 Task: Find connections with filter location Rānīpur with filter topic #purposewith filter profile language French with filter current company Dilip Buildcon Ltd. with filter school DY Patil University with filter industry Advertising Services with filter service category UX Research with filter keywords title Medical Transcriptionist
Action: Mouse moved to (539, 48)
Screenshot: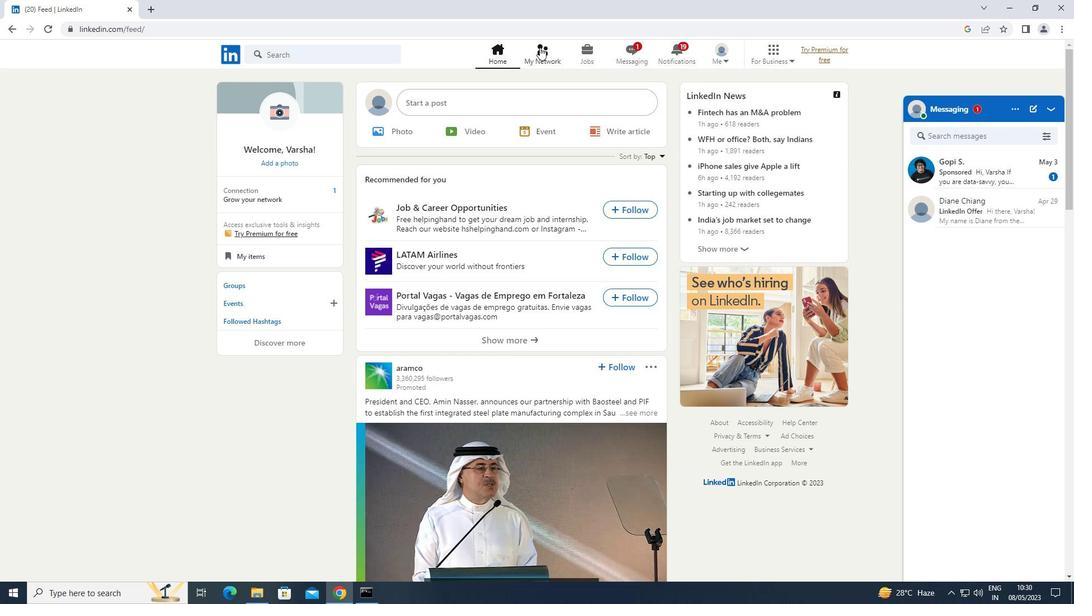 
Action: Mouse pressed left at (539, 48)
Screenshot: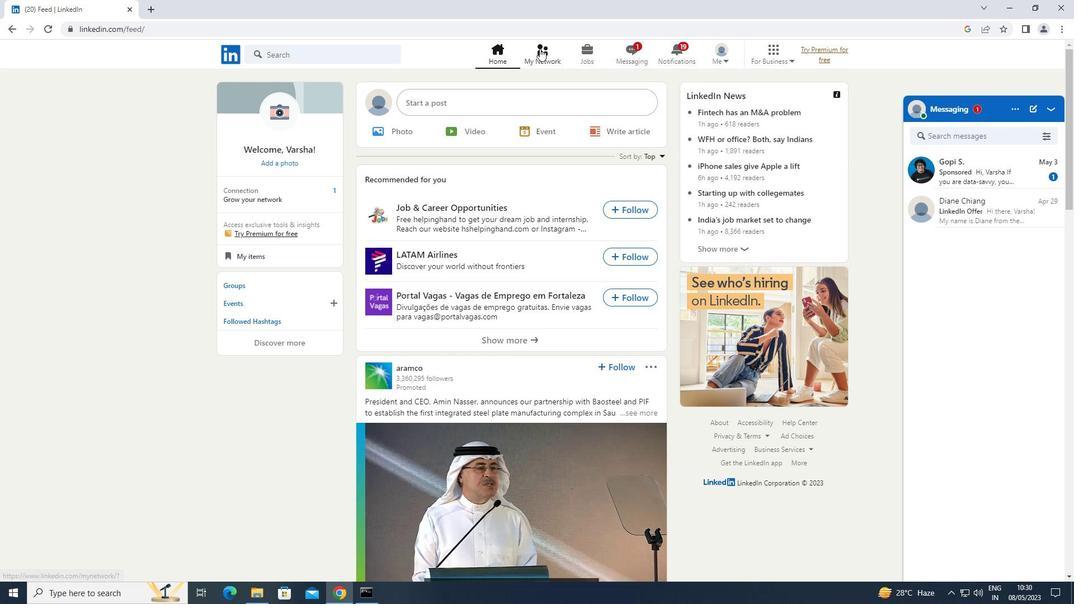 
Action: Mouse moved to (284, 111)
Screenshot: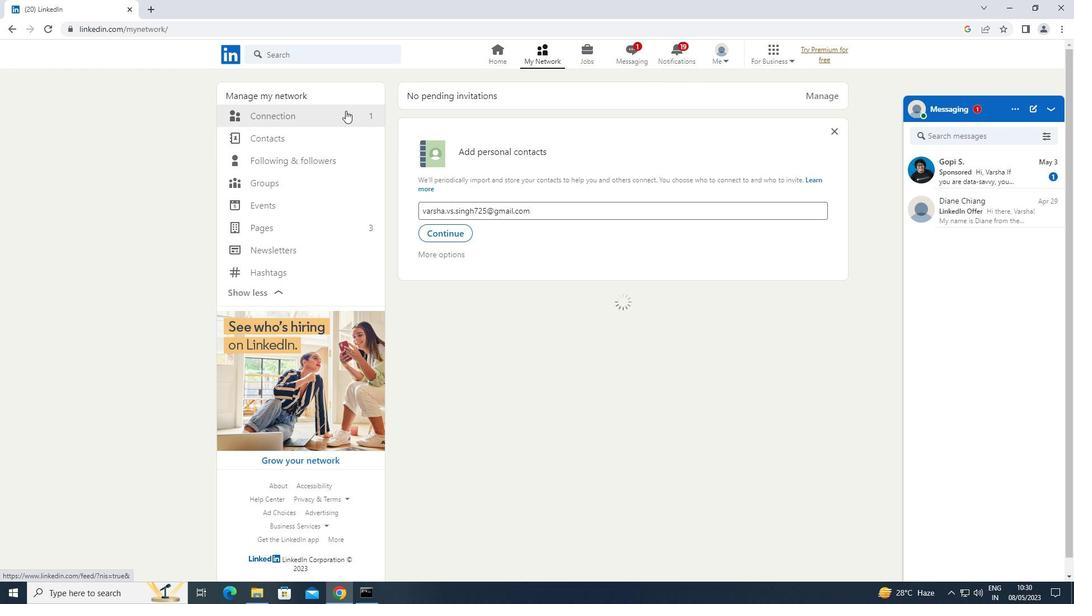 
Action: Mouse pressed left at (284, 111)
Screenshot: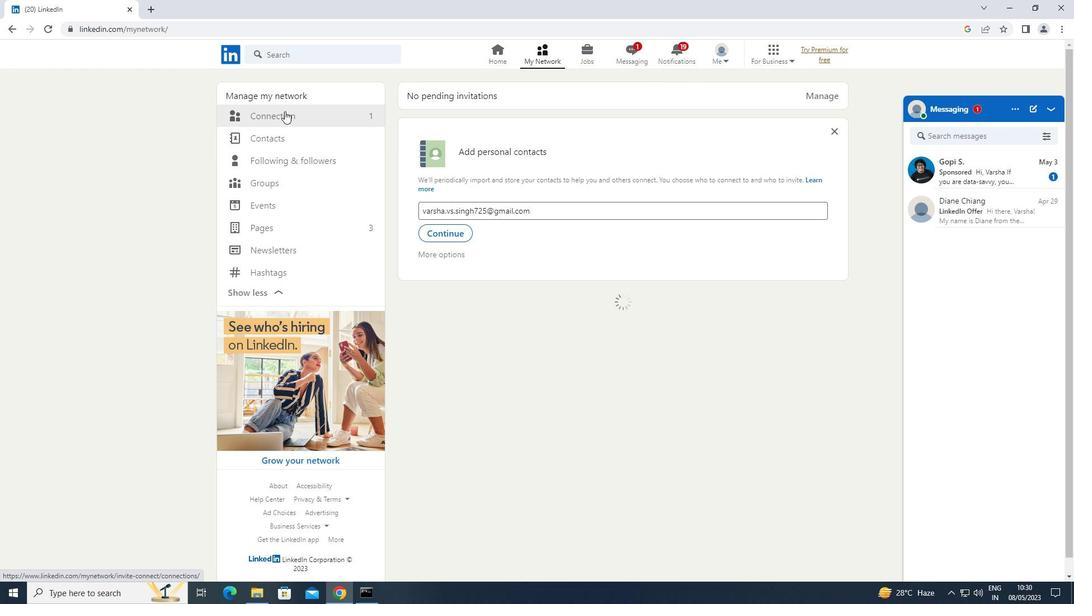 
Action: Mouse moved to (613, 112)
Screenshot: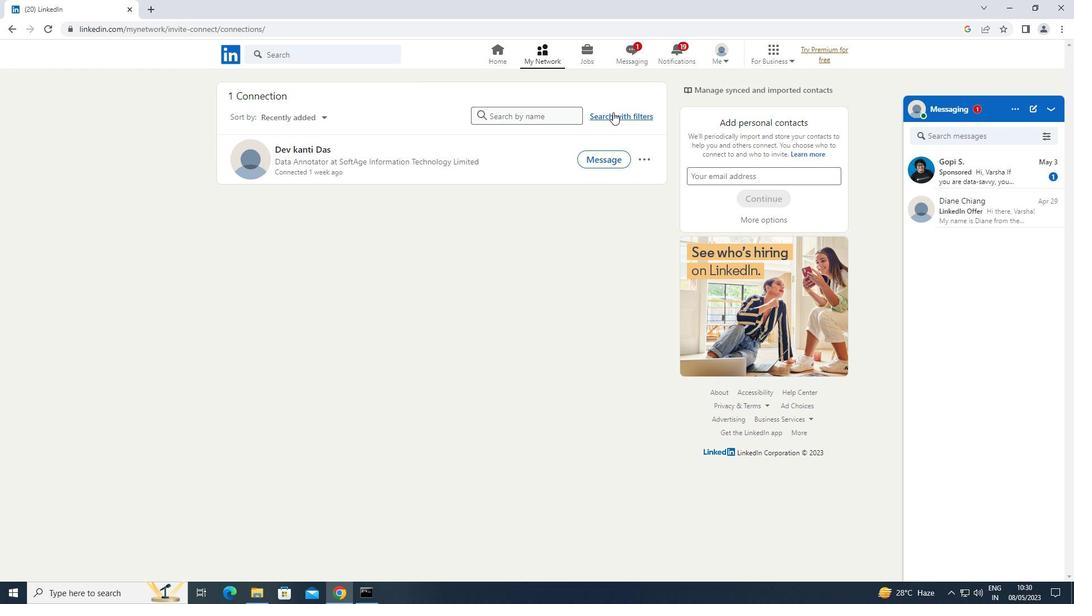 
Action: Mouse pressed left at (613, 112)
Screenshot: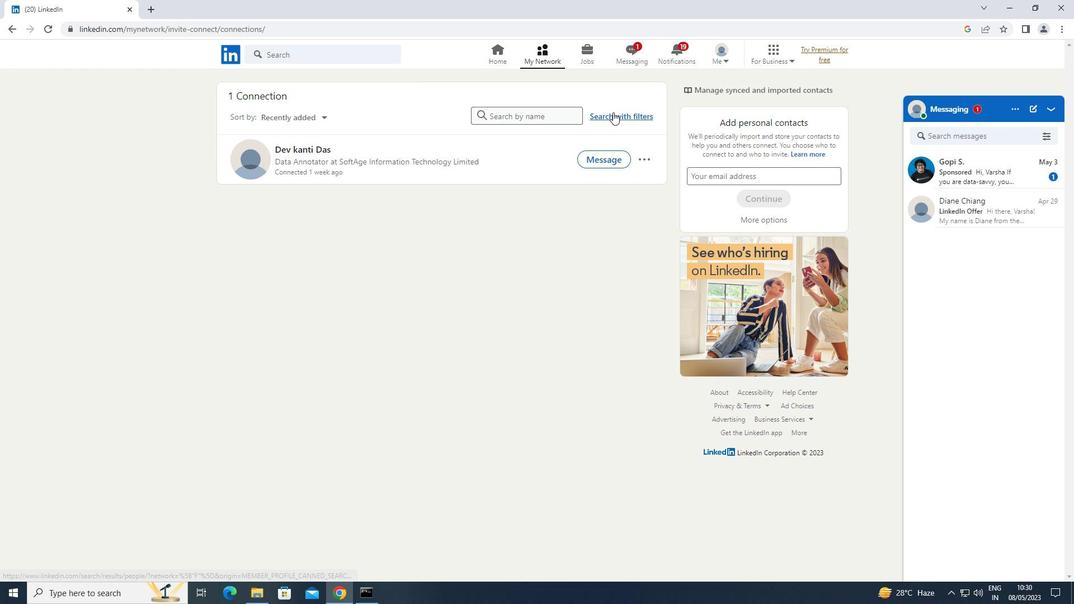
Action: Mouse moved to (573, 83)
Screenshot: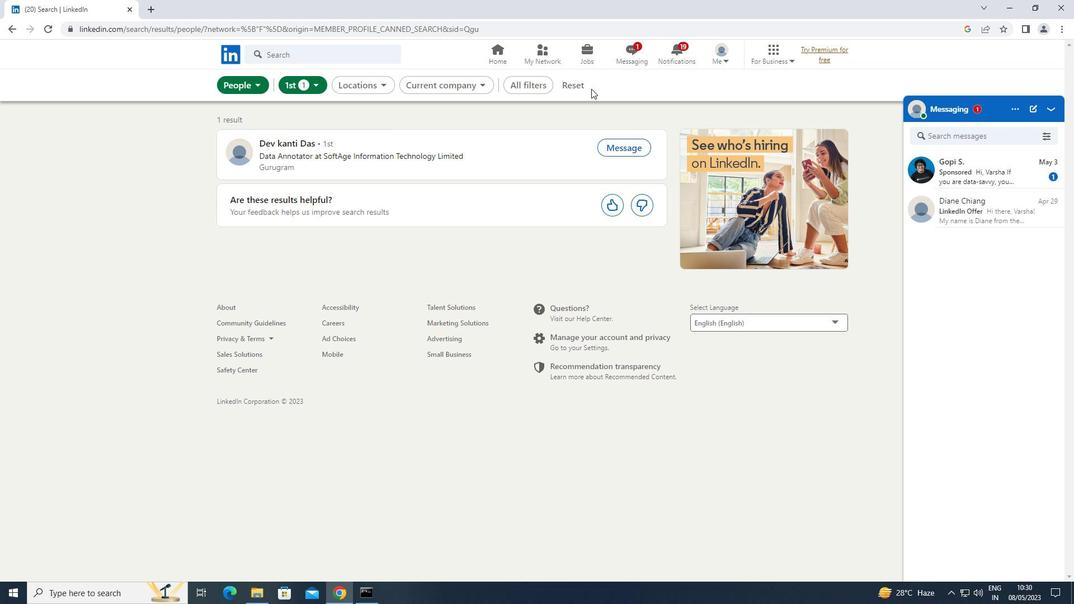 
Action: Mouse pressed left at (573, 83)
Screenshot: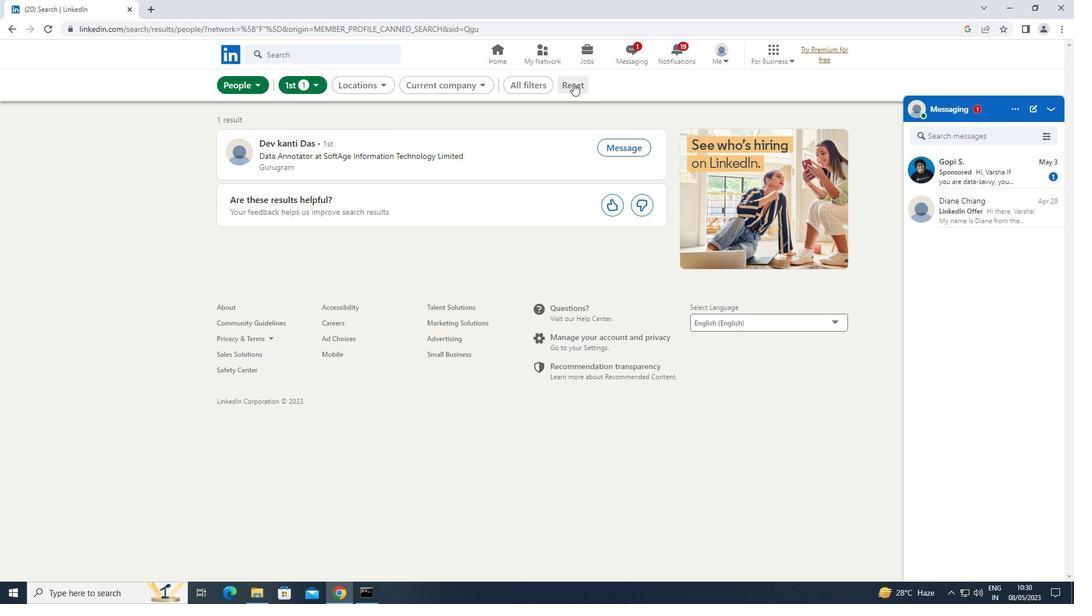 
Action: Mouse moved to (552, 83)
Screenshot: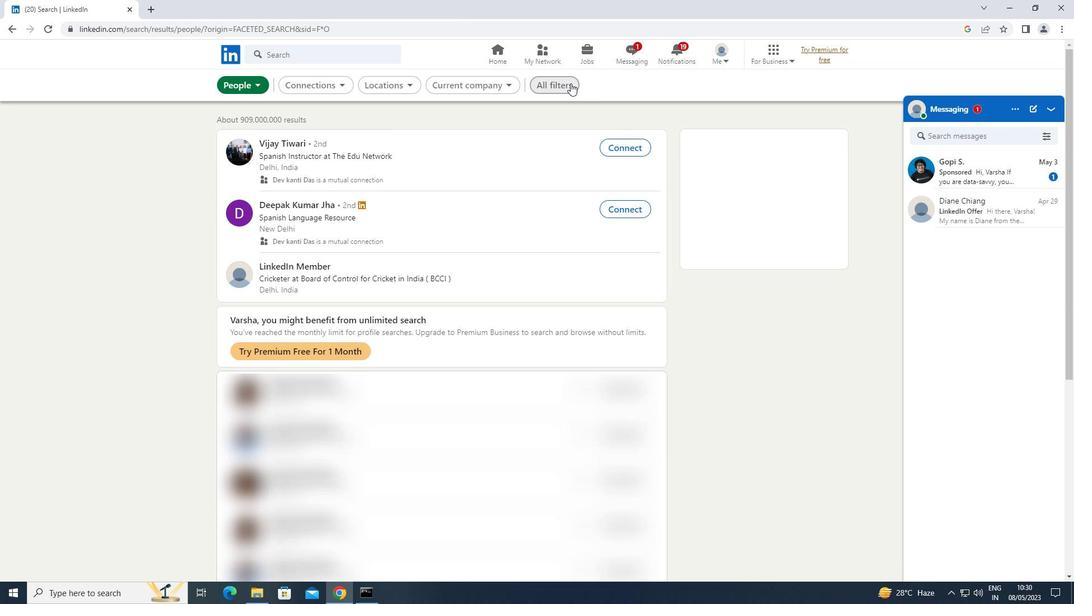 
Action: Mouse pressed left at (552, 83)
Screenshot: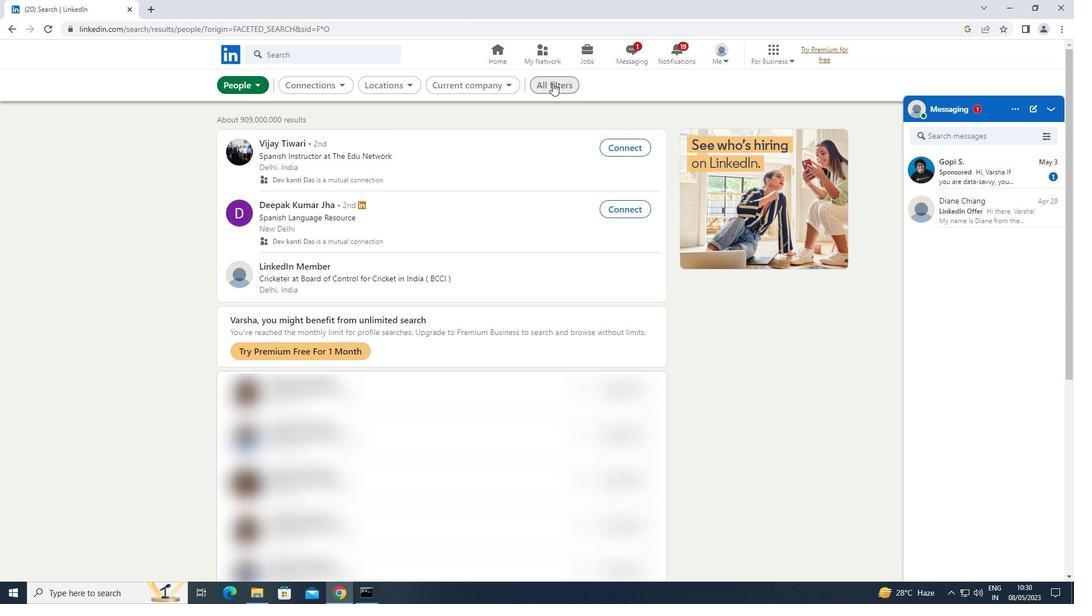 
Action: Mouse moved to (838, 228)
Screenshot: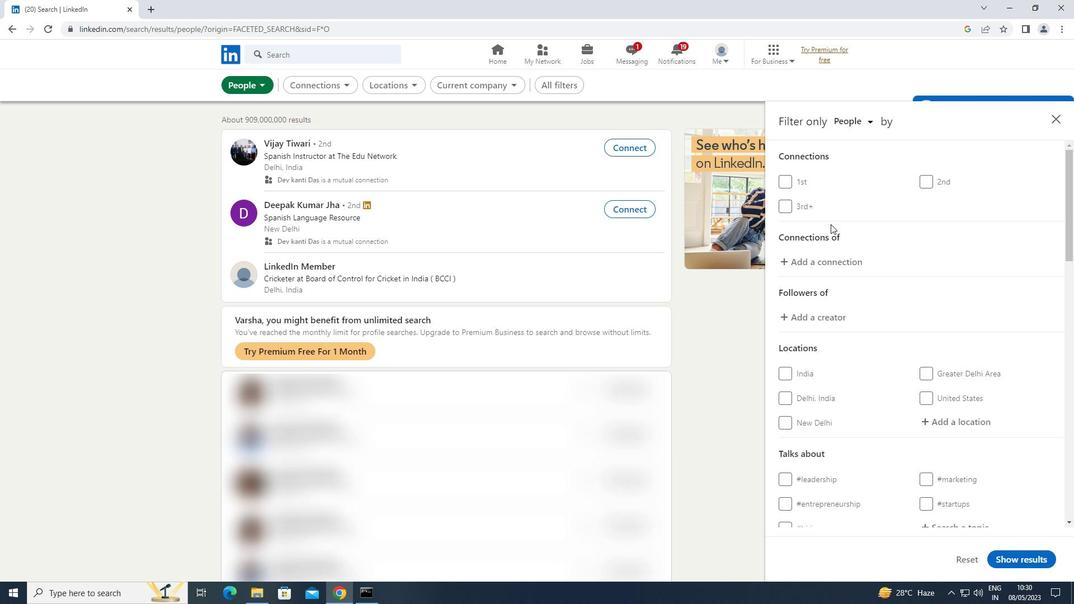
Action: Mouse scrolled (838, 227) with delta (0, 0)
Screenshot: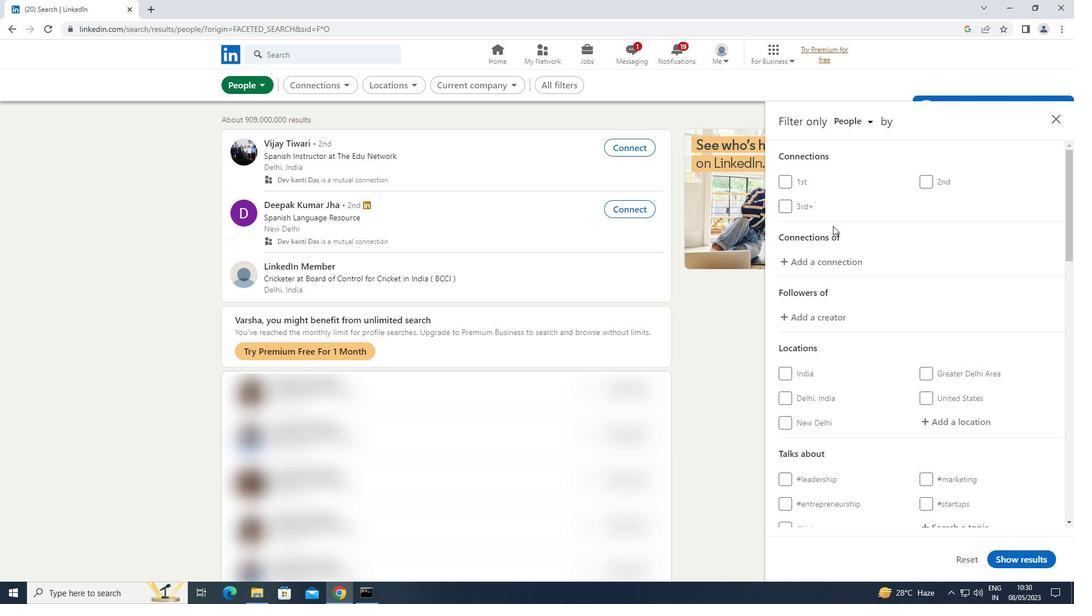 
Action: Mouse moved to (839, 228)
Screenshot: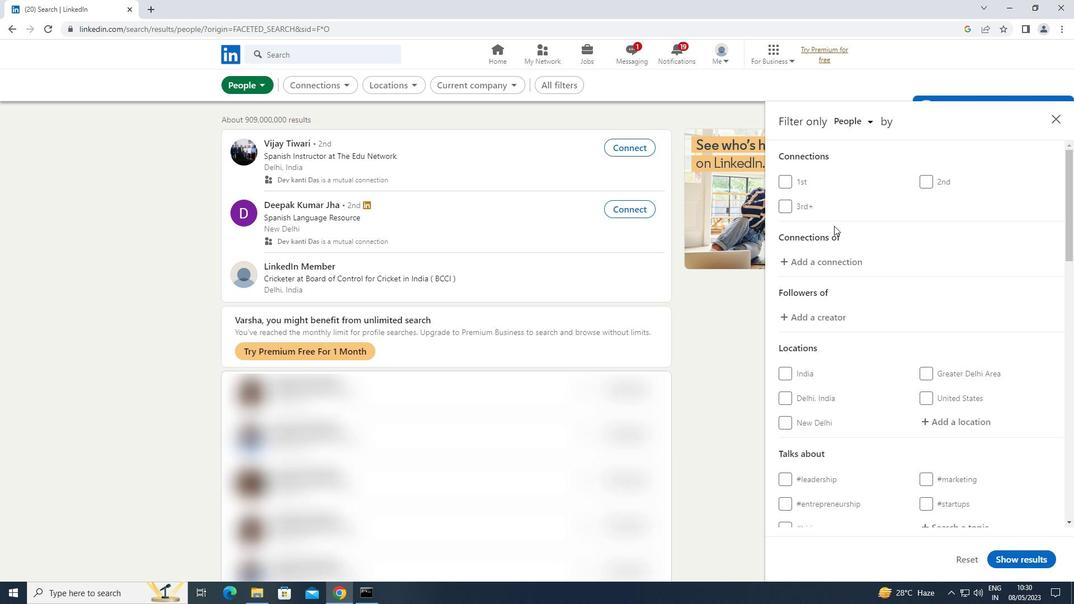 
Action: Mouse scrolled (839, 228) with delta (0, 0)
Screenshot: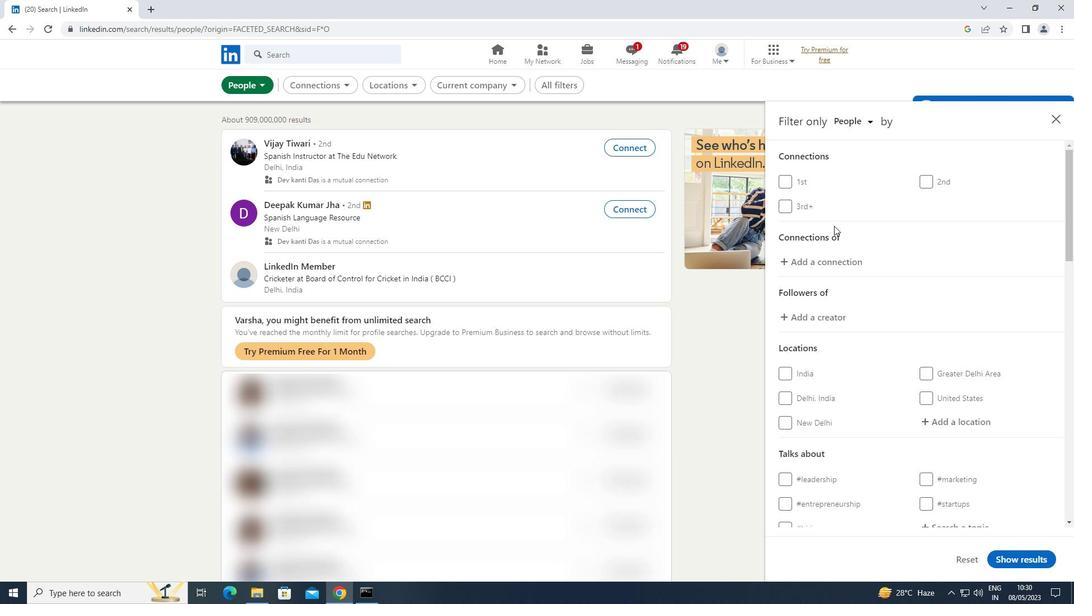 
Action: Mouse moved to (940, 305)
Screenshot: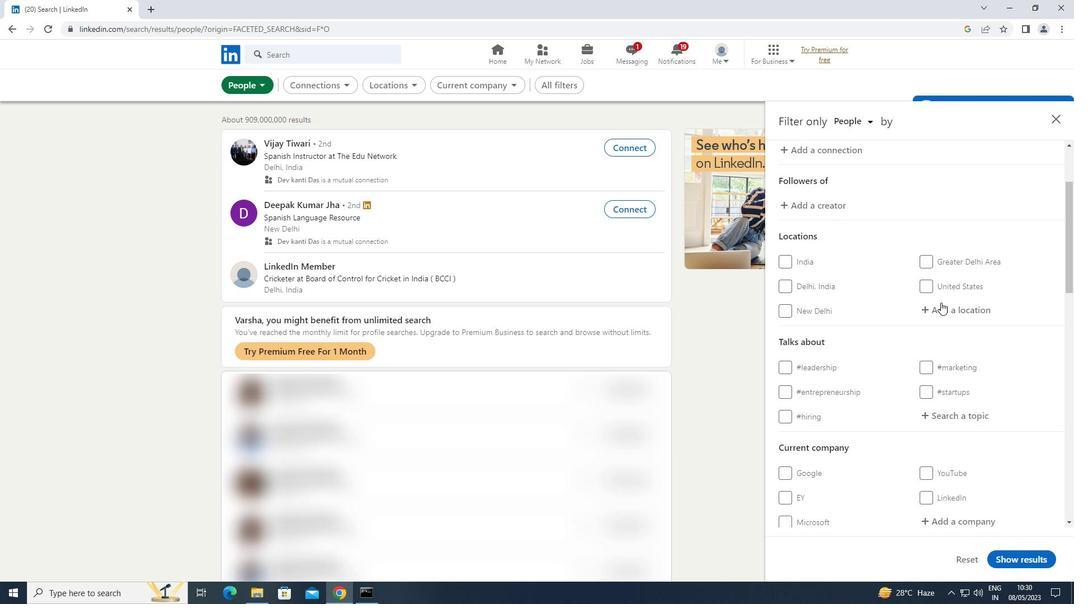 
Action: Mouse pressed left at (940, 305)
Screenshot: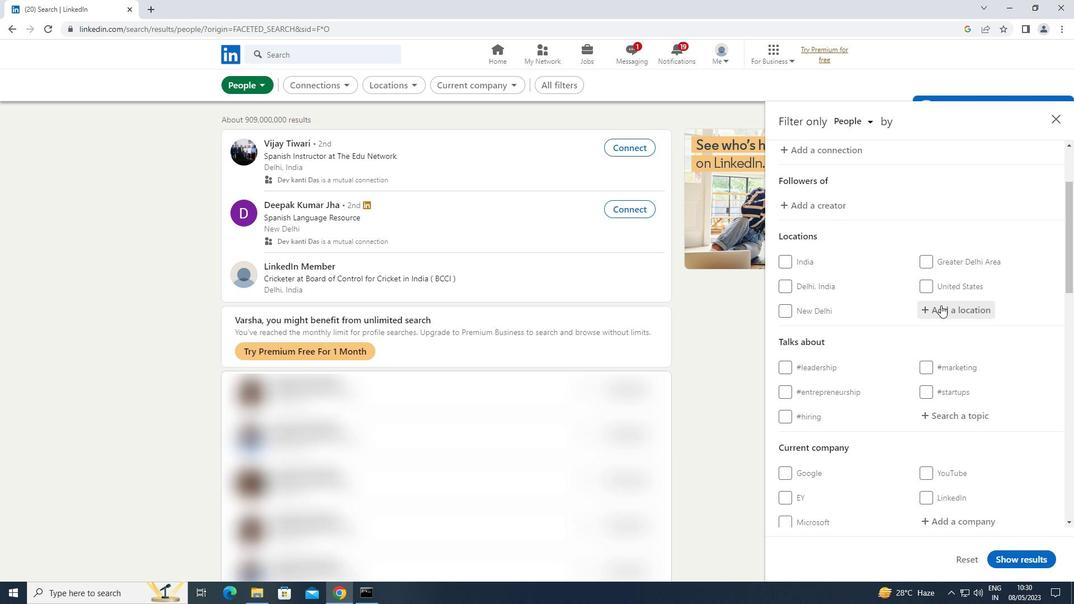 
Action: Mouse moved to (928, 316)
Screenshot: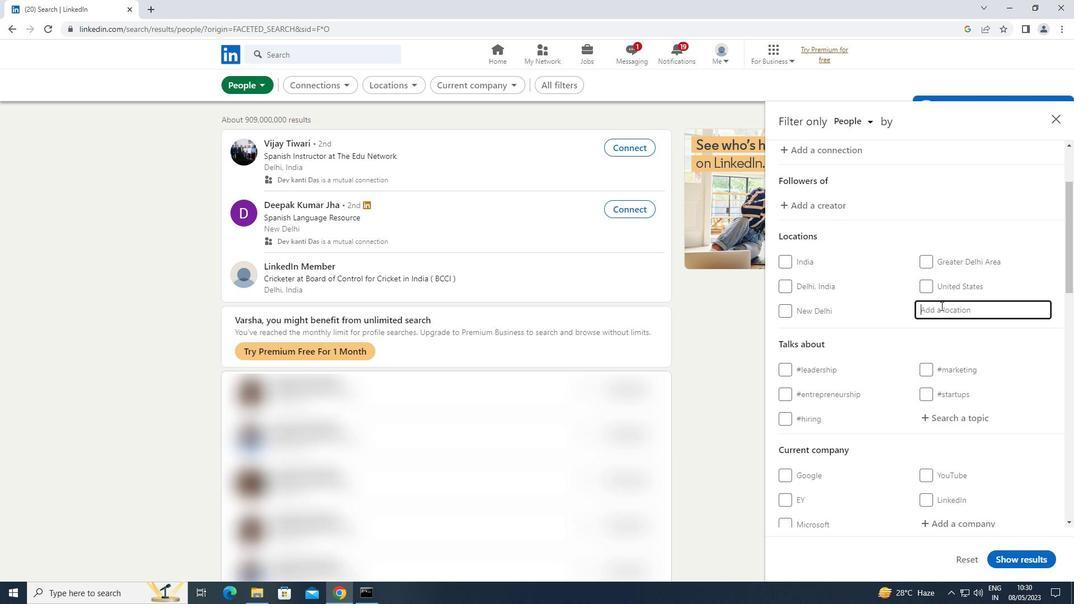 
Action: Key pressed <Key.shift>RANIPUR
Screenshot: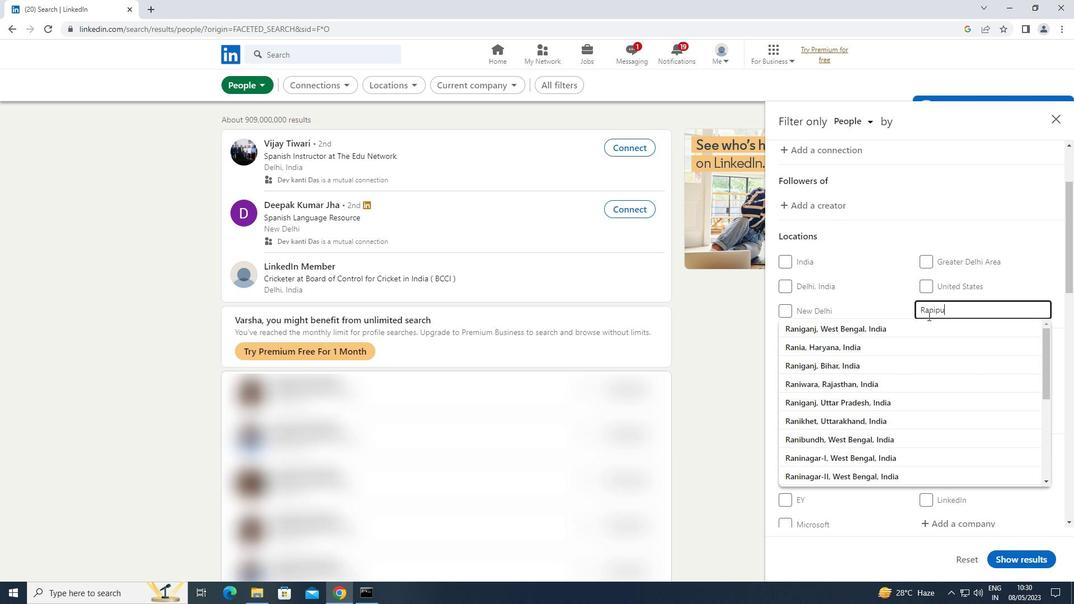 
Action: Mouse moved to (936, 418)
Screenshot: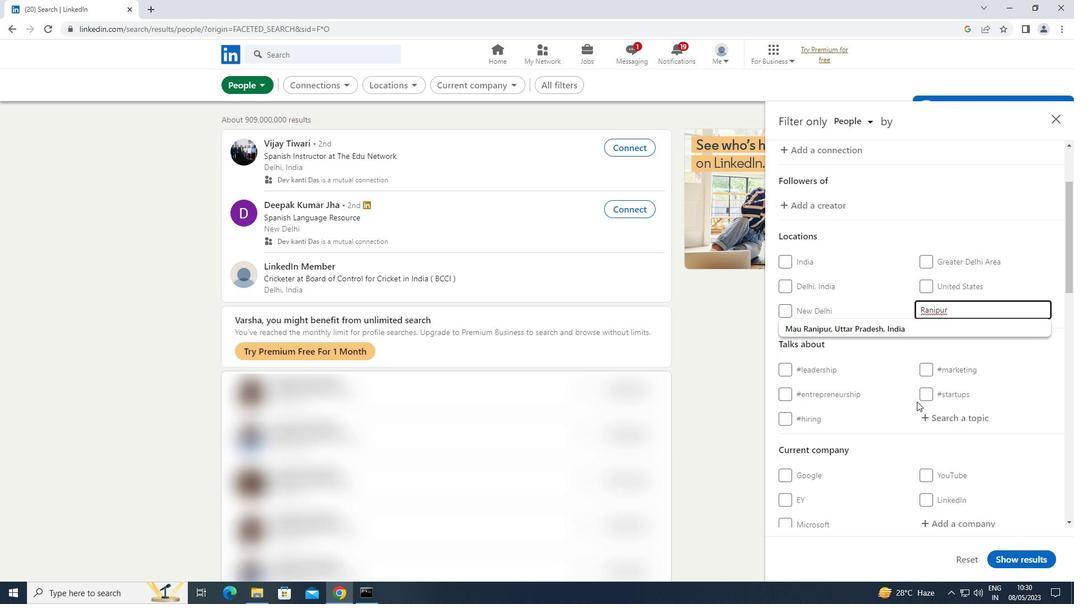 
Action: Mouse pressed left at (936, 418)
Screenshot: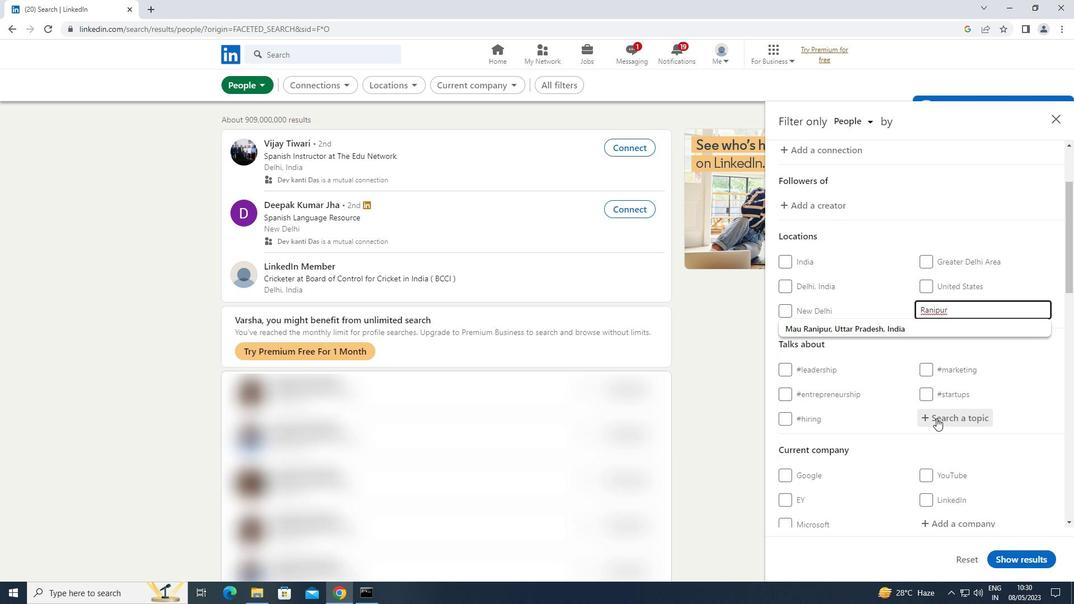 
Action: Key pressed PURPOSE
Screenshot: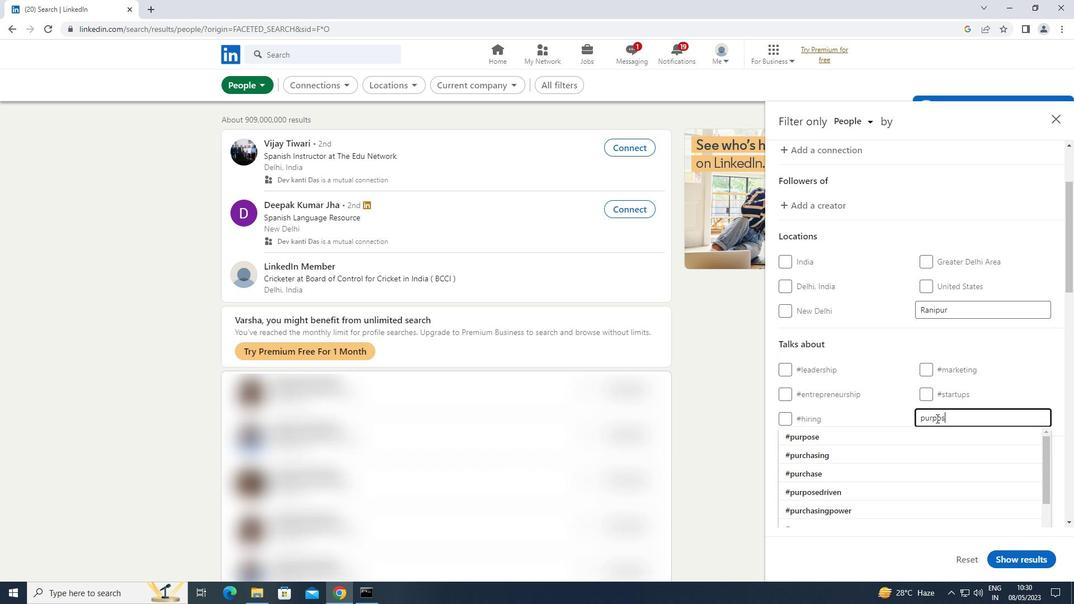 
Action: Mouse moved to (826, 430)
Screenshot: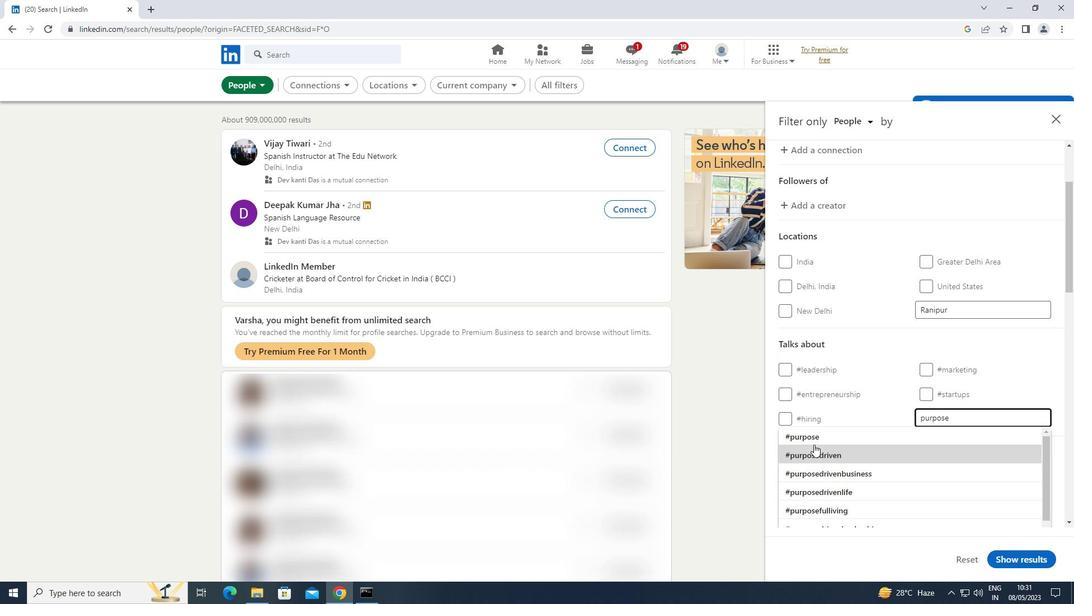 
Action: Mouse pressed left at (826, 430)
Screenshot: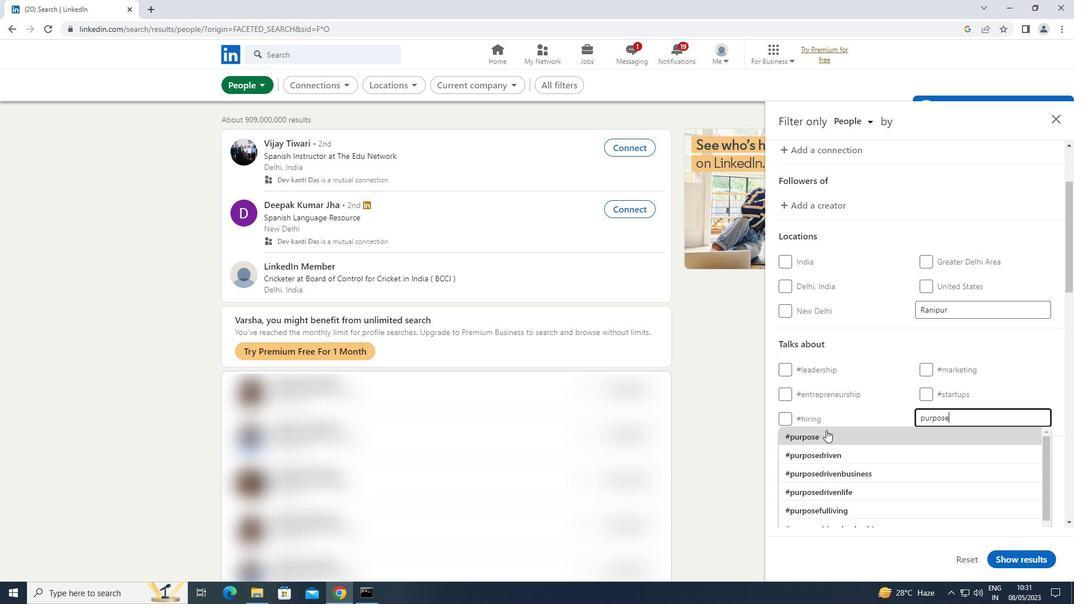
Action: Mouse moved to (829, 427)
Screenshot: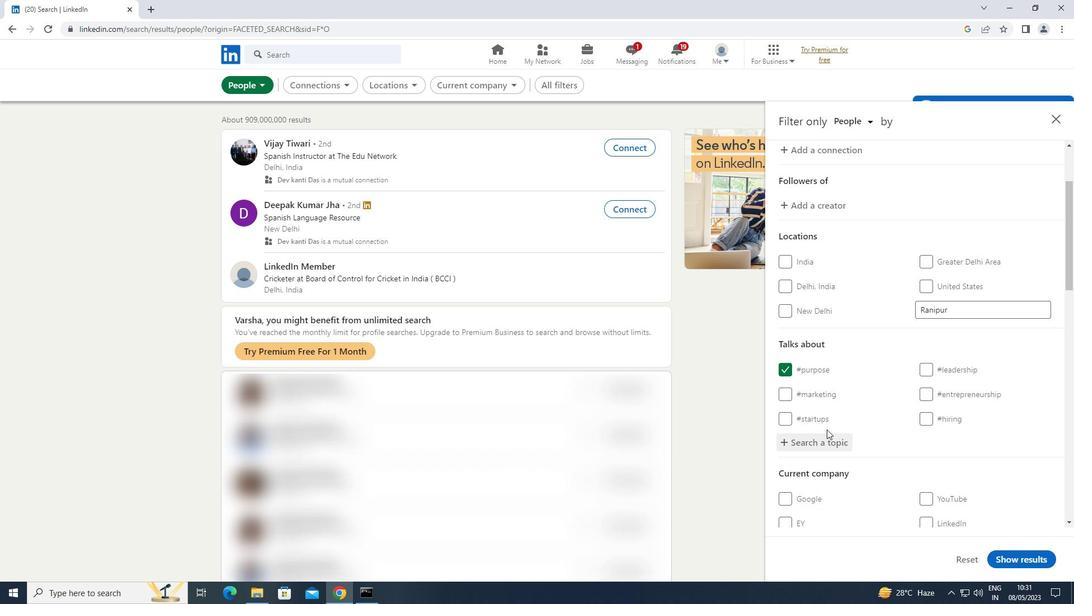 
Action: Mouse scrolled (829, 427) with delta (0, 0)
Screenshot: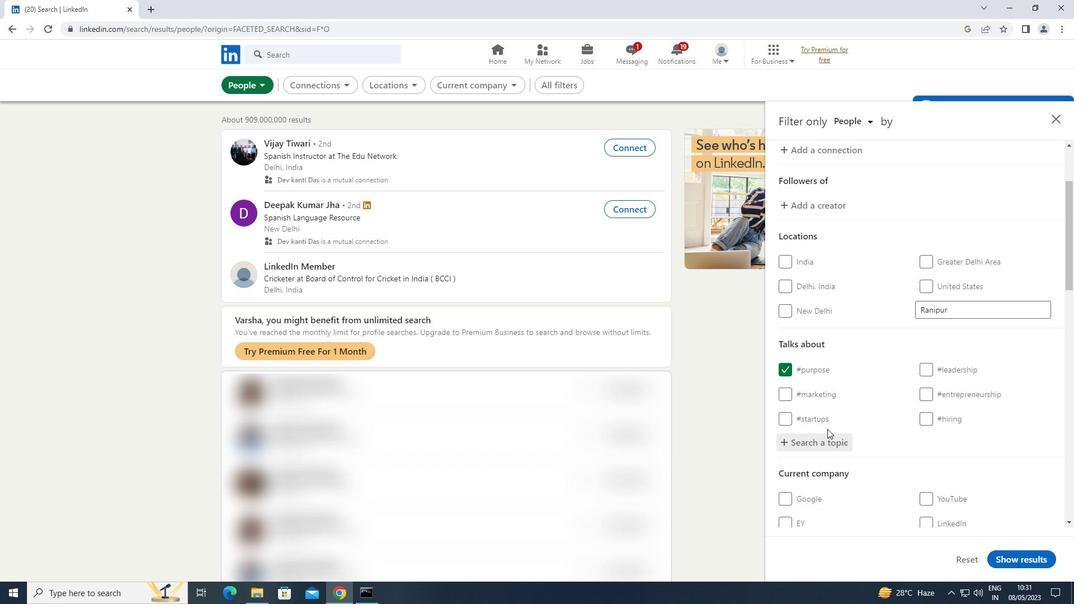 
Action: Mouse scrolled (829, 427) with delta (0, 0)
Screenshot: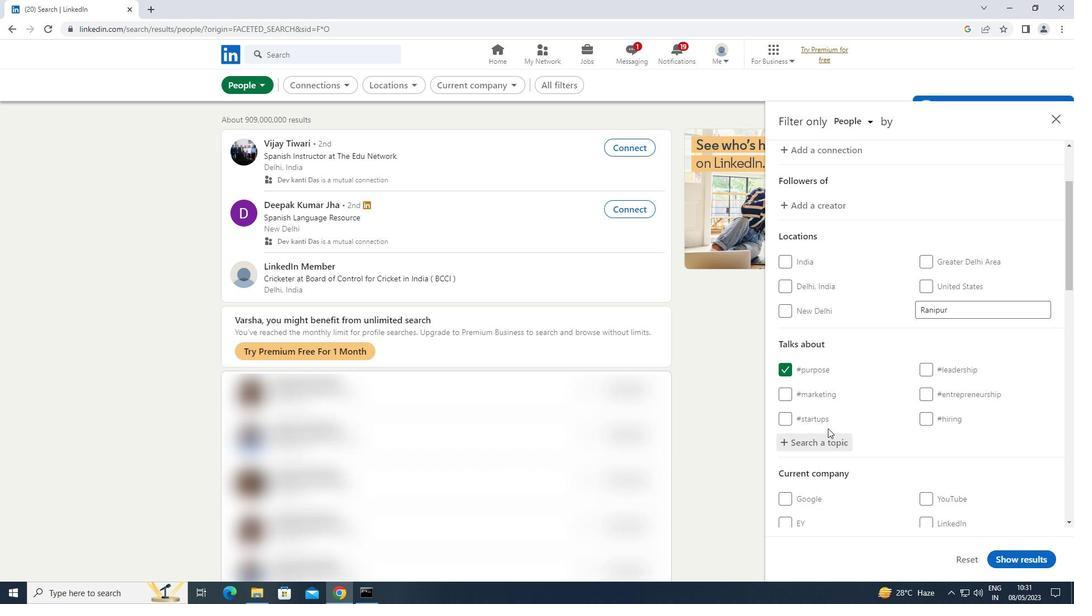 
Action: Mouse scrolled (829, 427) with delta (0, 0)
Screenshot: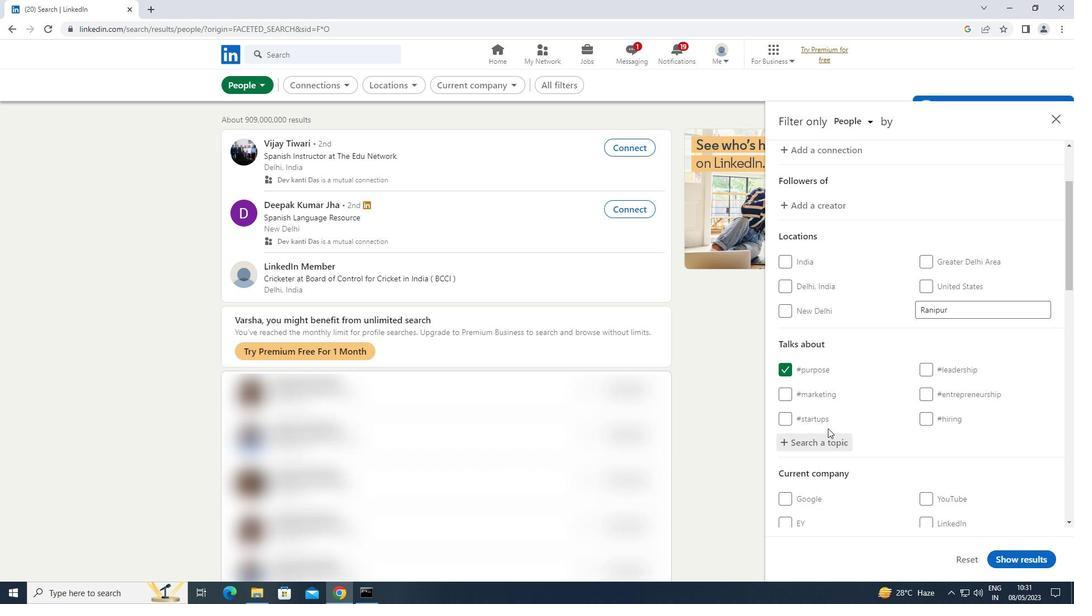 
Action: Mouse scrolled (829, 427) with delta (0, 0)
Screenshot: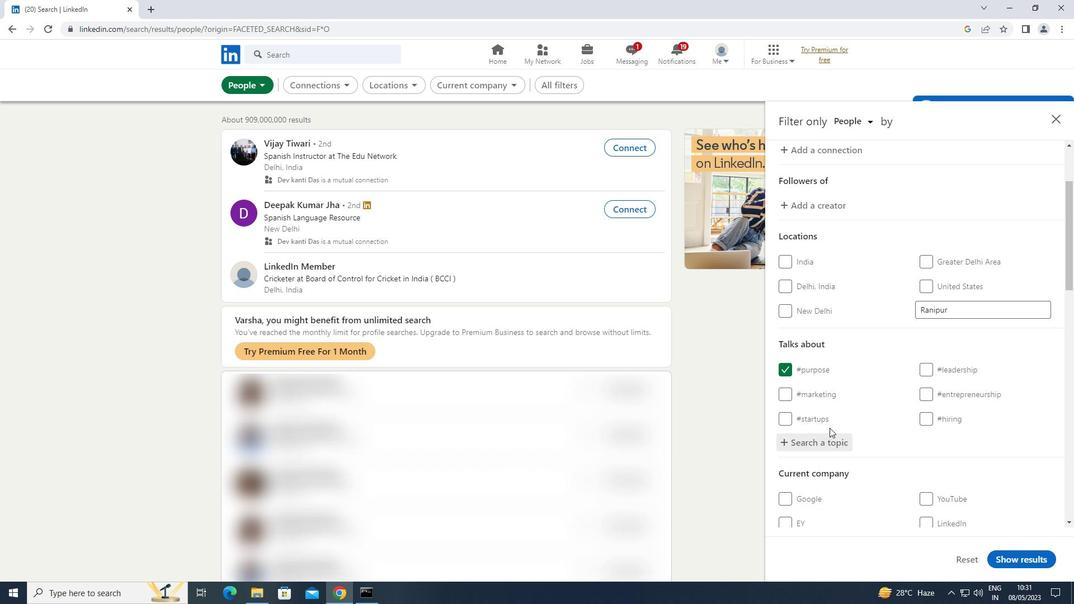 
Action: Mouse scrolled (829, 427) with delta (0, 0)
Screenshot: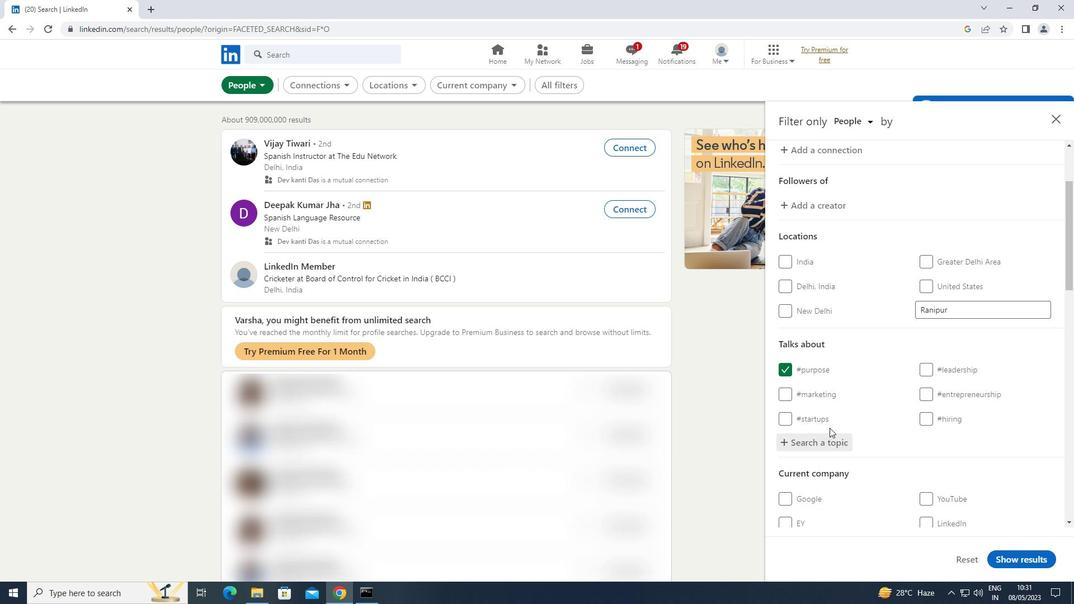 
Action: Mouse scrolled (829, 427) with delta (0, 0)
Screenshot: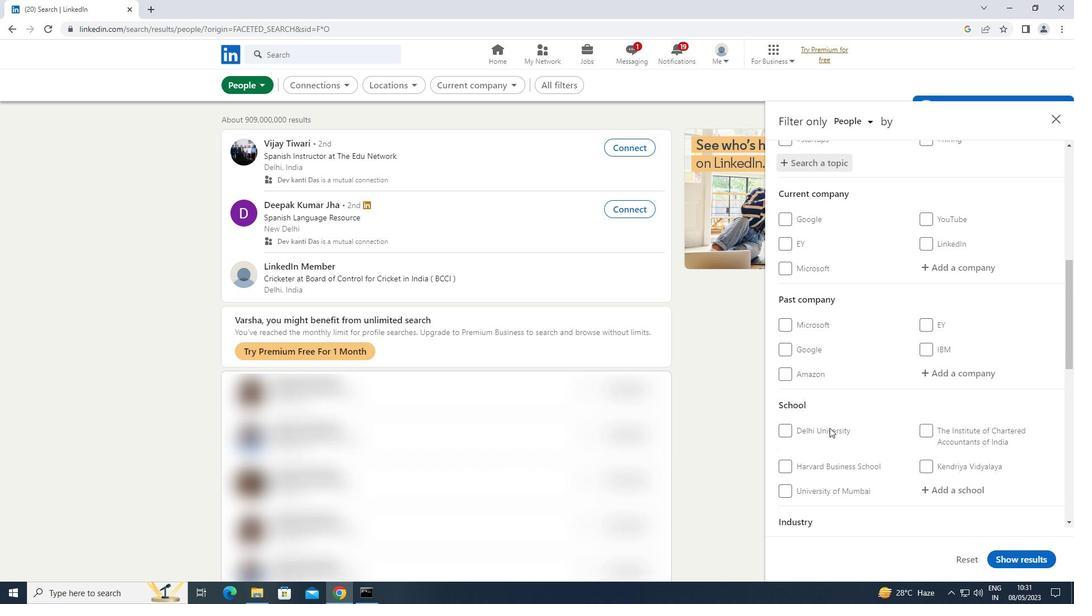 
Action: Mouse scrolled (829, 427) with delta (0, 0)
Screenshot: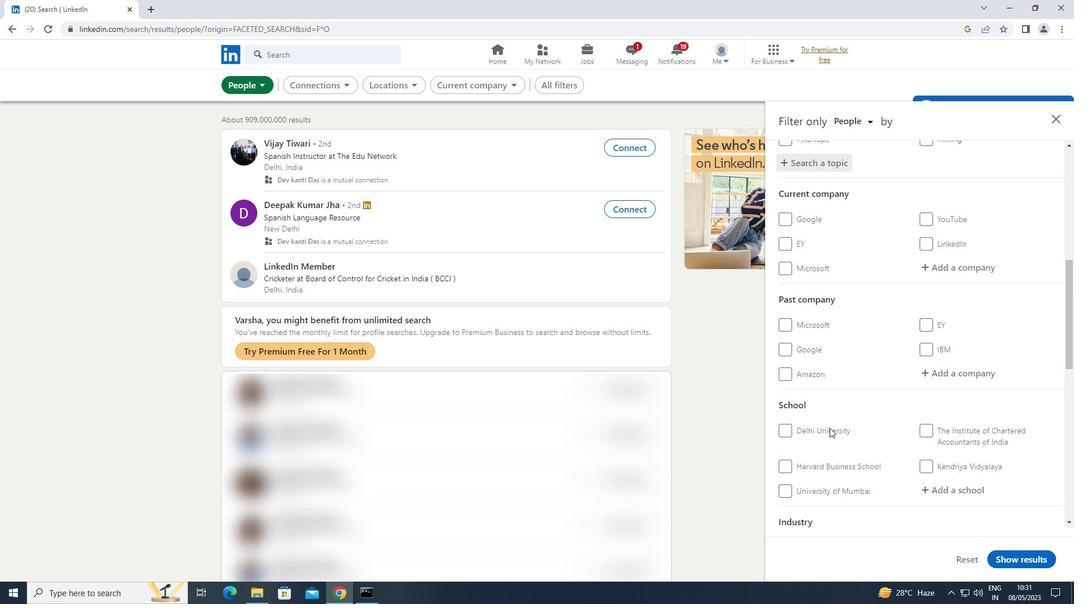 
Action: Mouse scrolled (829, 427) with delta (0, 0)
Screenshot: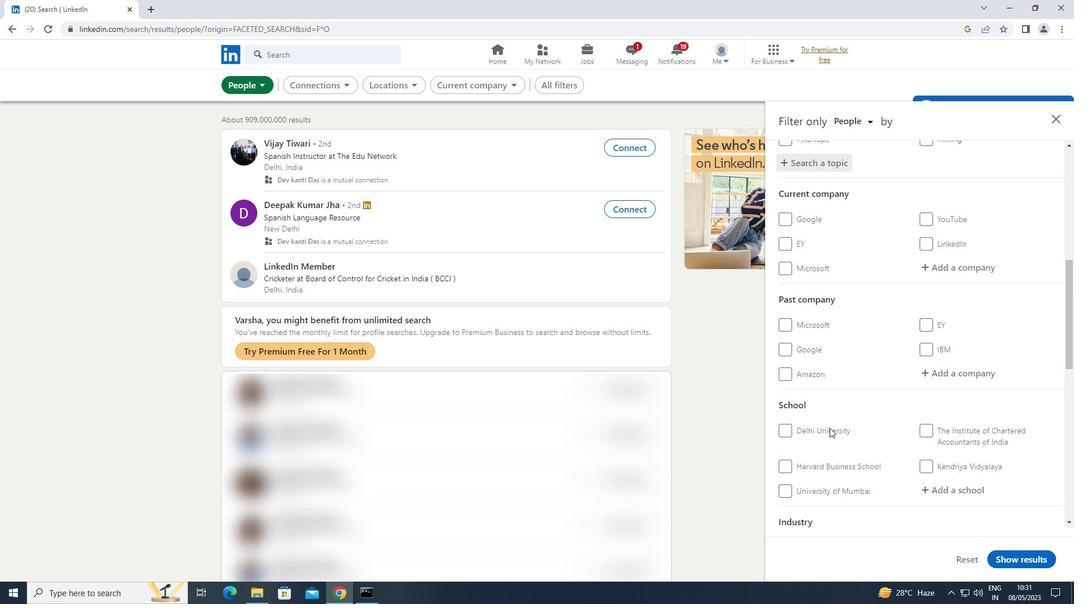 
Action: Mouse scrolled (829, 427) with delta (0, 0)
Screenshot: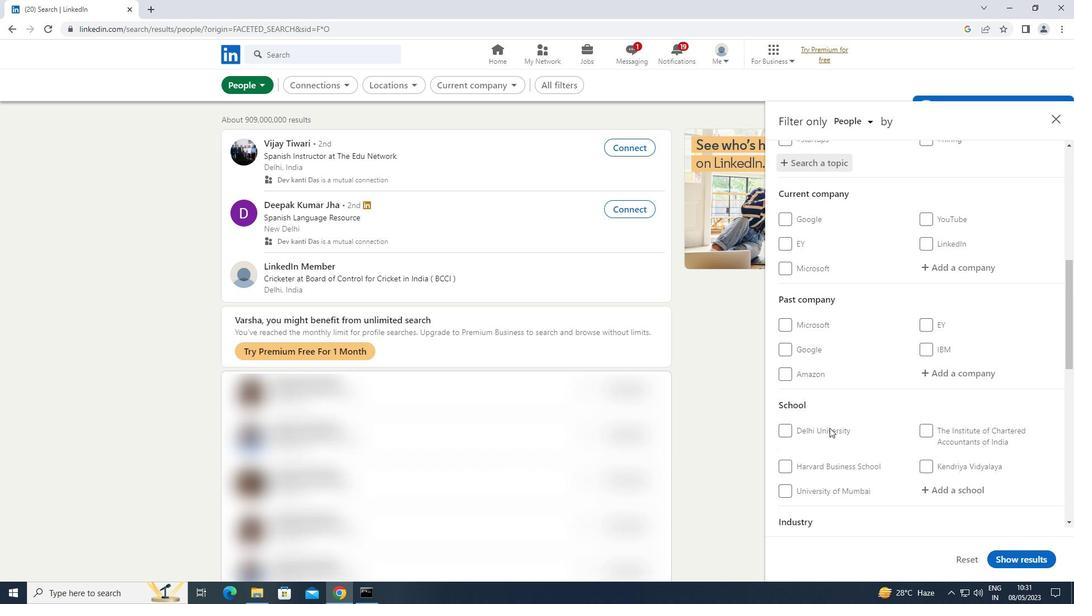 
Action: Mouse scrolled (829, 427) with delta (0, 0)
Screenshot: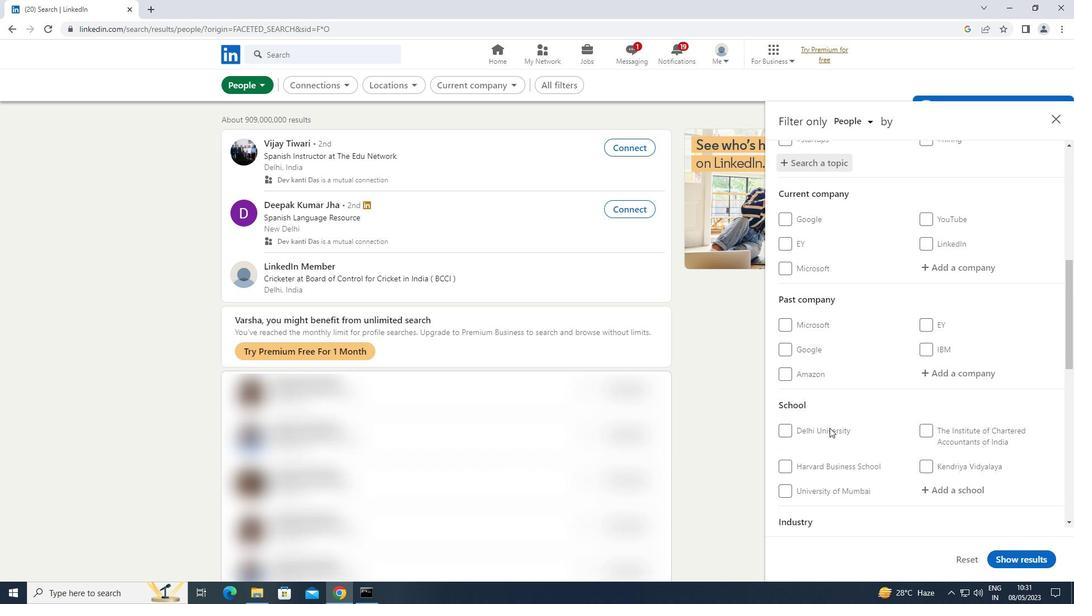 
Action: Mouse moved to (924, 393)
Screenshot: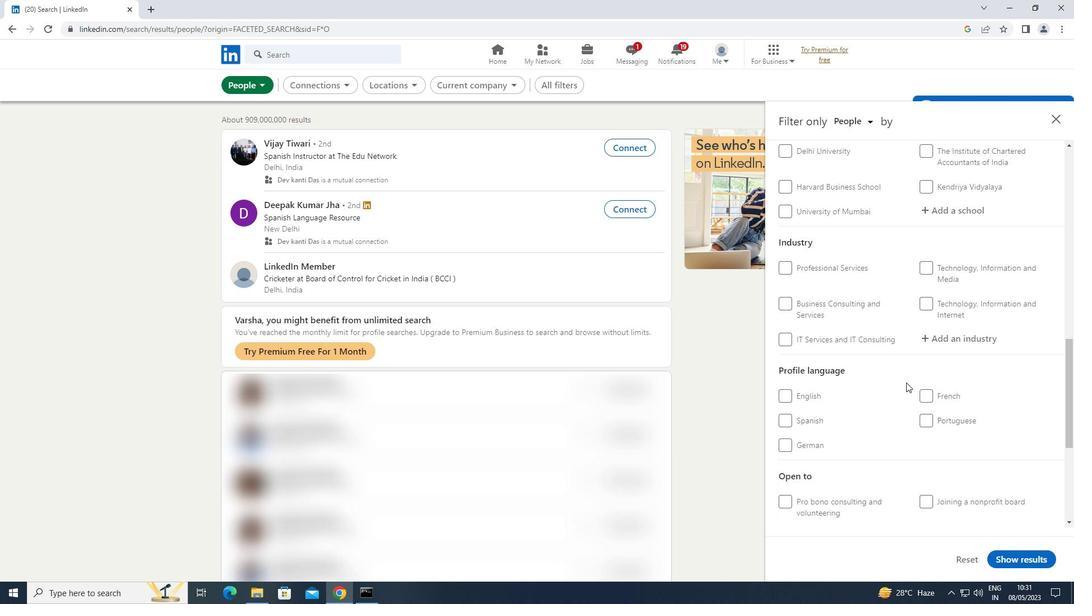 
Action: Mouse pressed left at (924, 393)
Screenshot: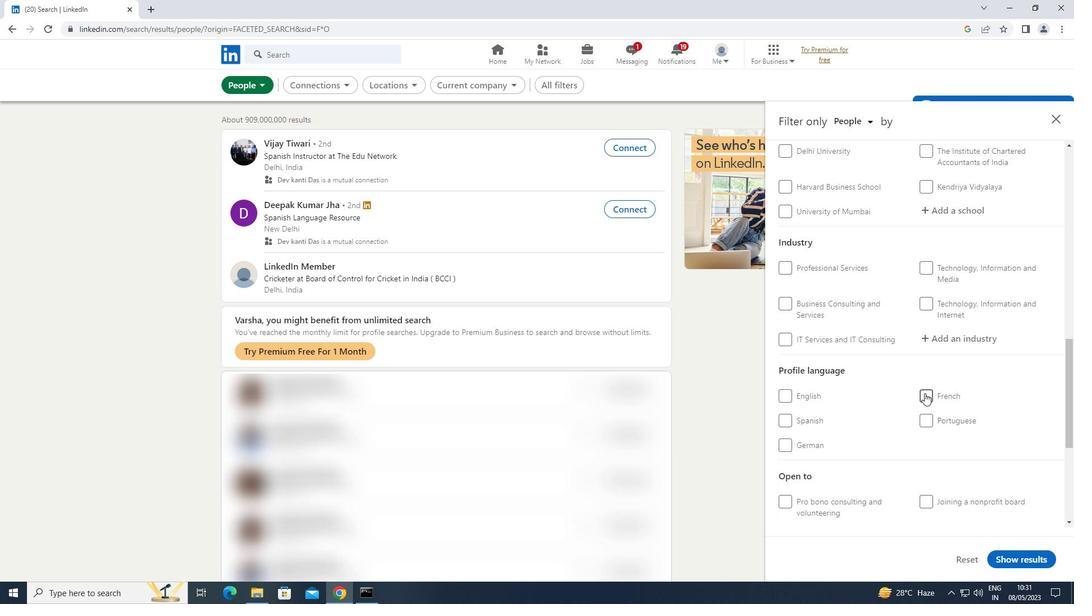 
Action: Mouse scrolled (924, 393) with delta (0, 0)
Screenshot: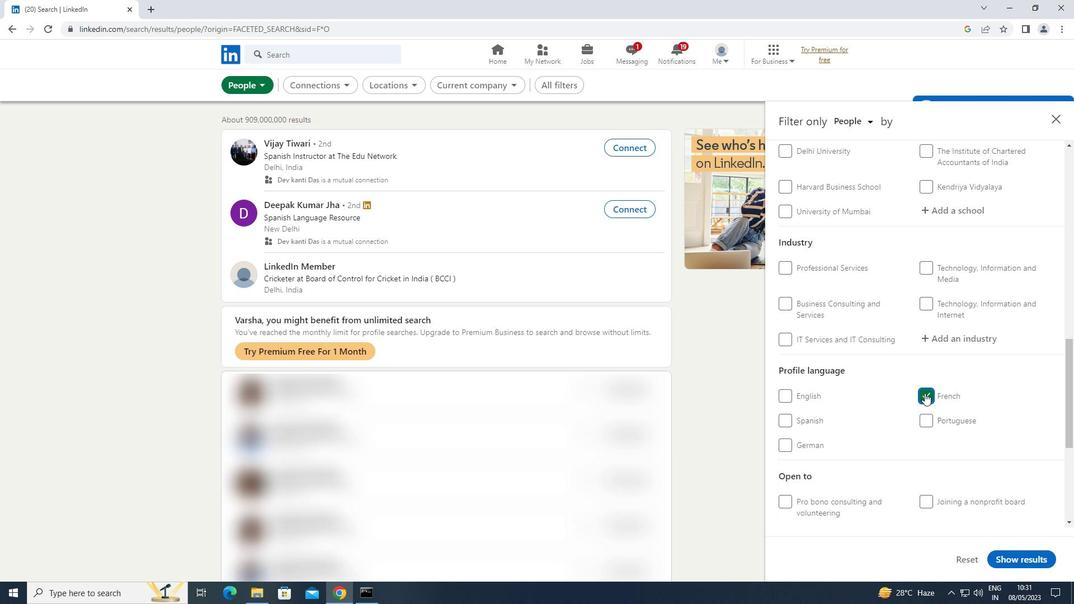 
Action: Mouse scrolled (924, 393) with delta (0, 0)
Screenshot: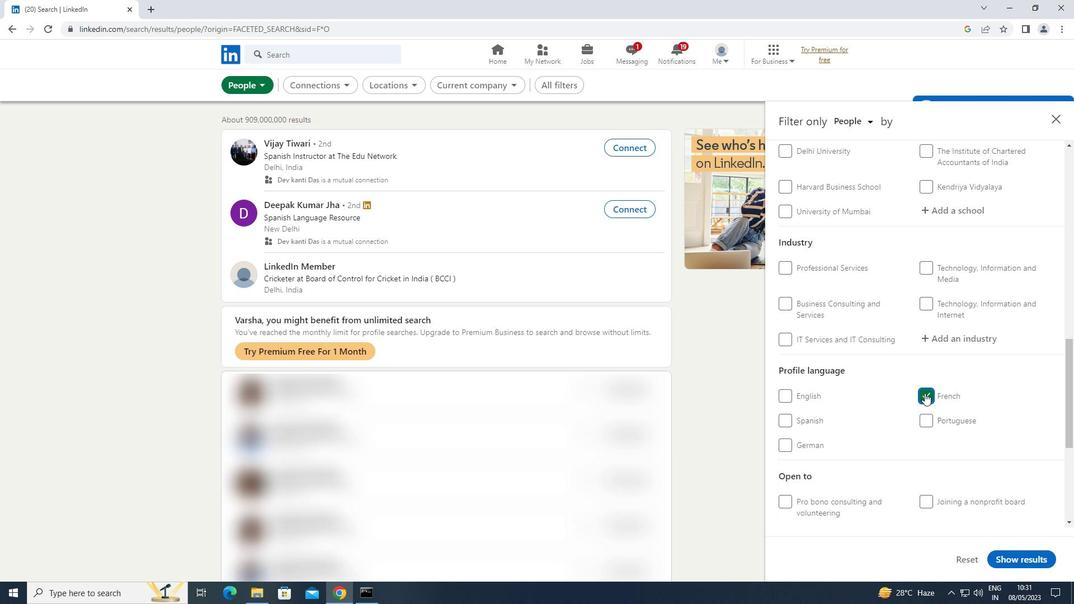 
Action: Mouse scrolled (924, 393) with delta (0, 0)
Screenshot: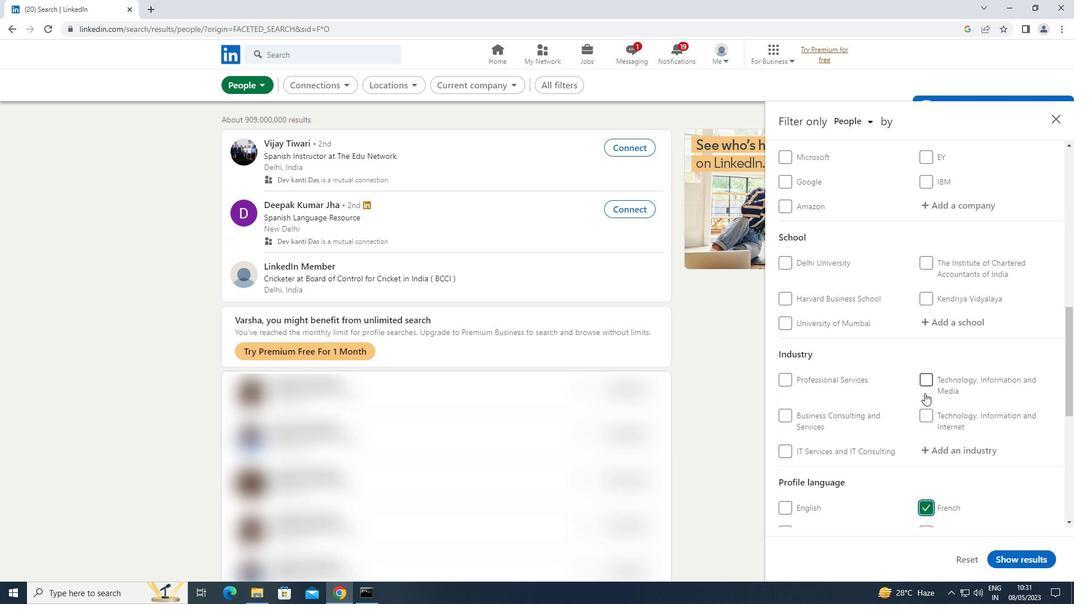 
Action: Mouse scrolled (924, 393) with delta (0, 0)
Screenshot: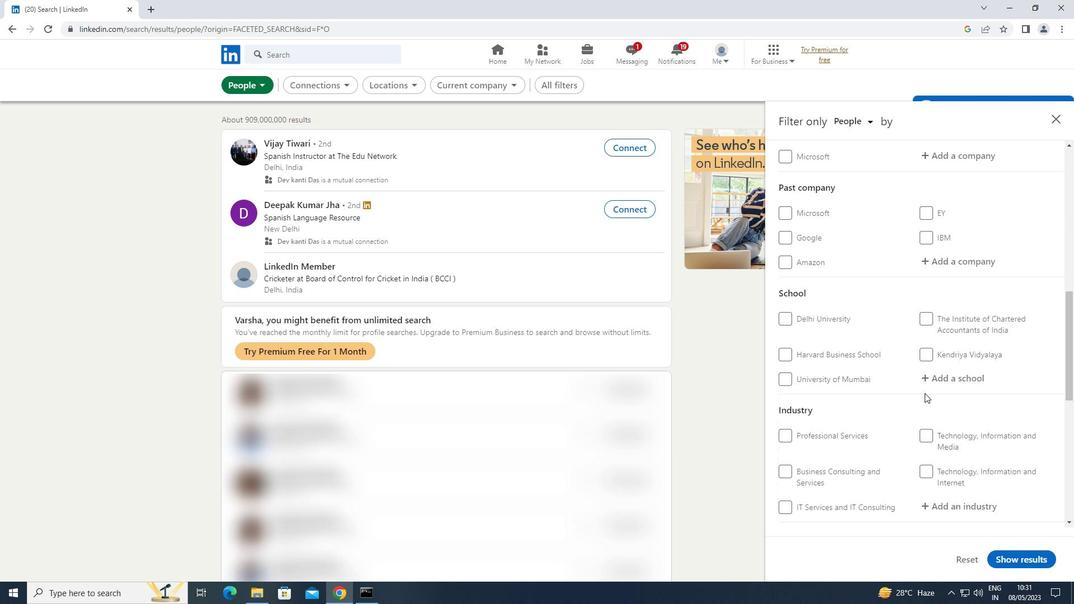 
Action: Mouse scrolled (924, 393) with delta (0, 0)
Screenshot: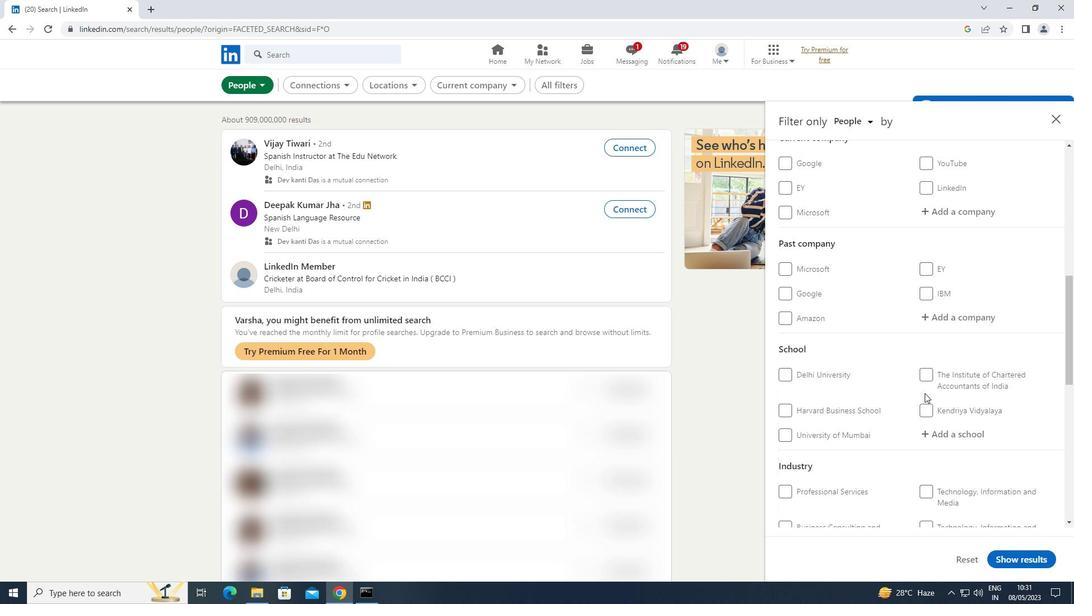 
Action: Mouse moved to (963, 262)
Screenshot: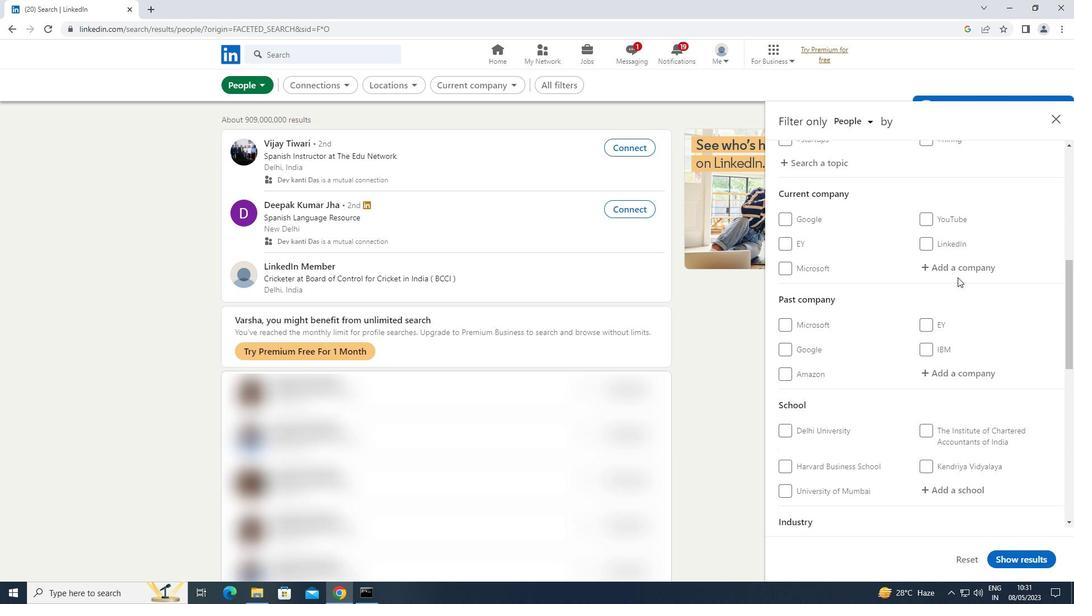 
Action: Mouse pressed left at (963, 262)
Screenshot: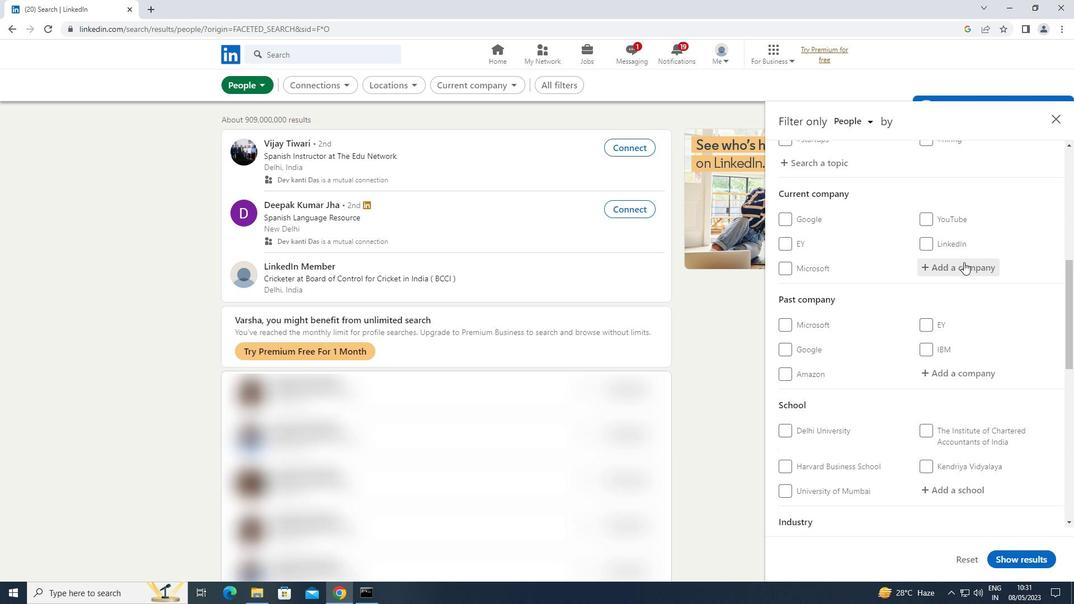 
Action: Mouse moved to (955, 267)
Screenshot: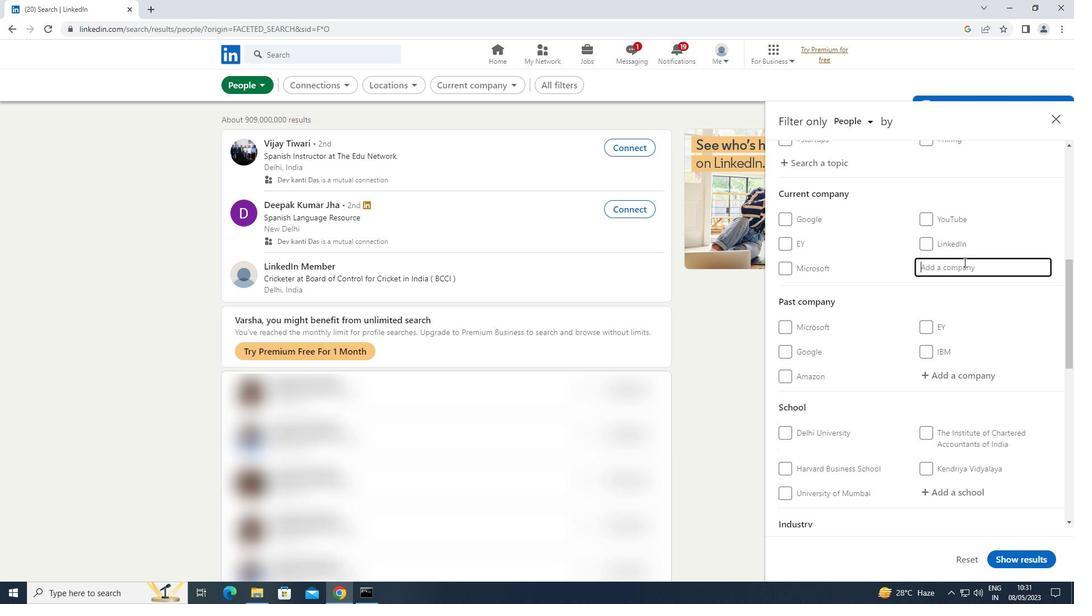
Action: Key pressed <Key.shift>DILIP<Key.space>
Screenshot: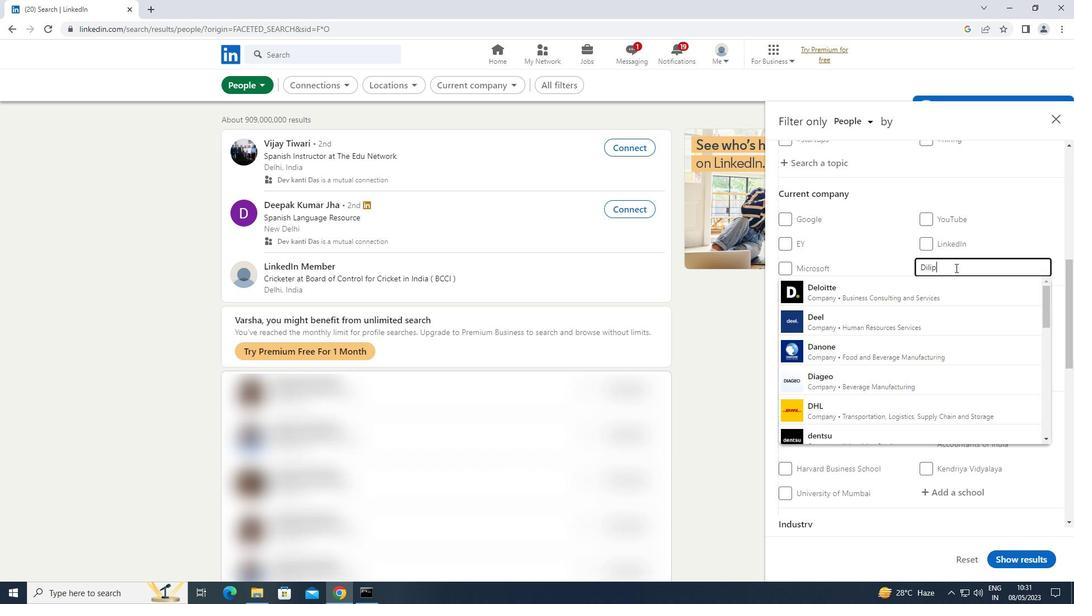 
Action: Mouse moved to (904, 285)
Screenshot: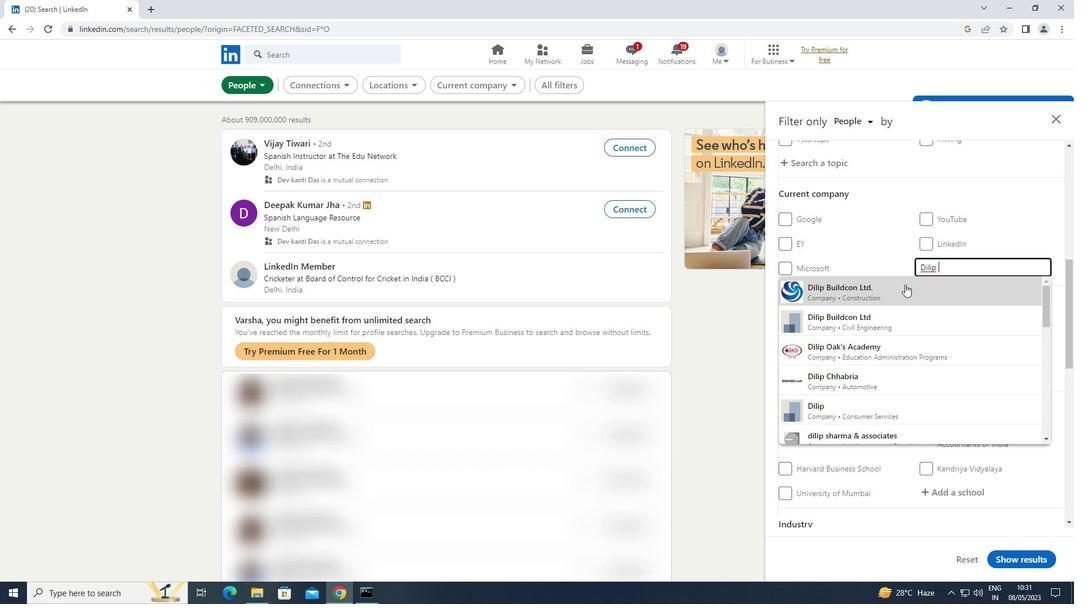 
Action: Mouse pressed left at (904, 285)
Screenshot: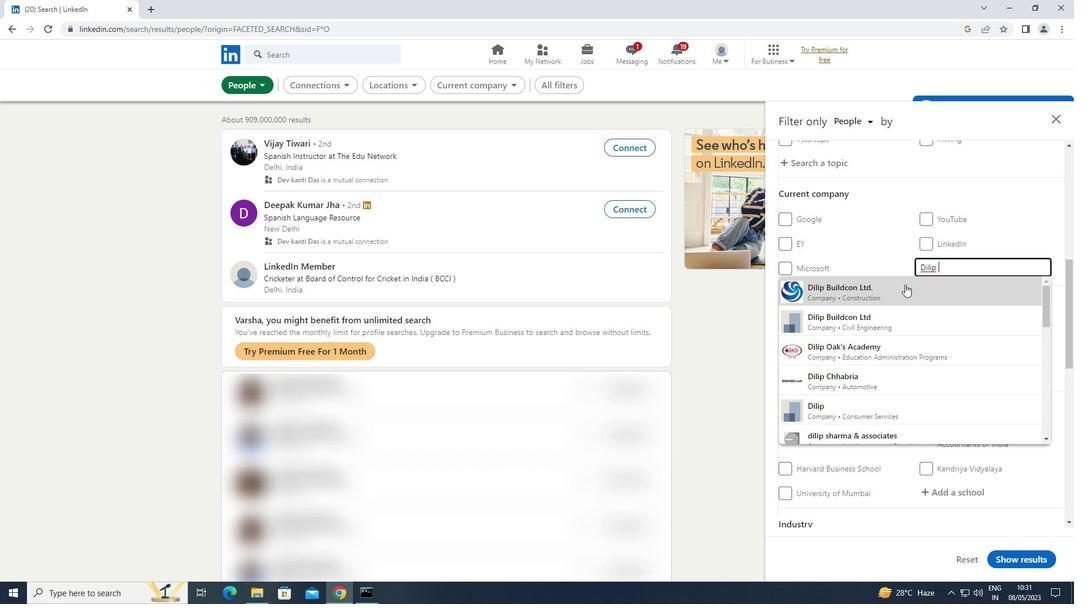 
Action: Mouse moved to (899, 290)
Screenshot: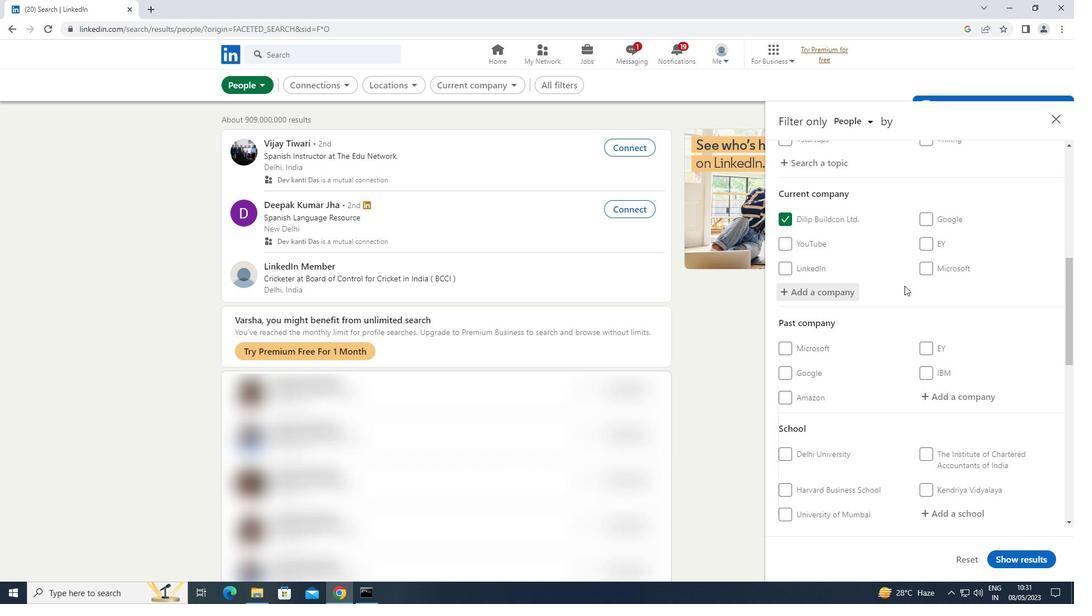 
Action: Mouse scrolled (899, 290) with delta (0, 0)
Screenshot: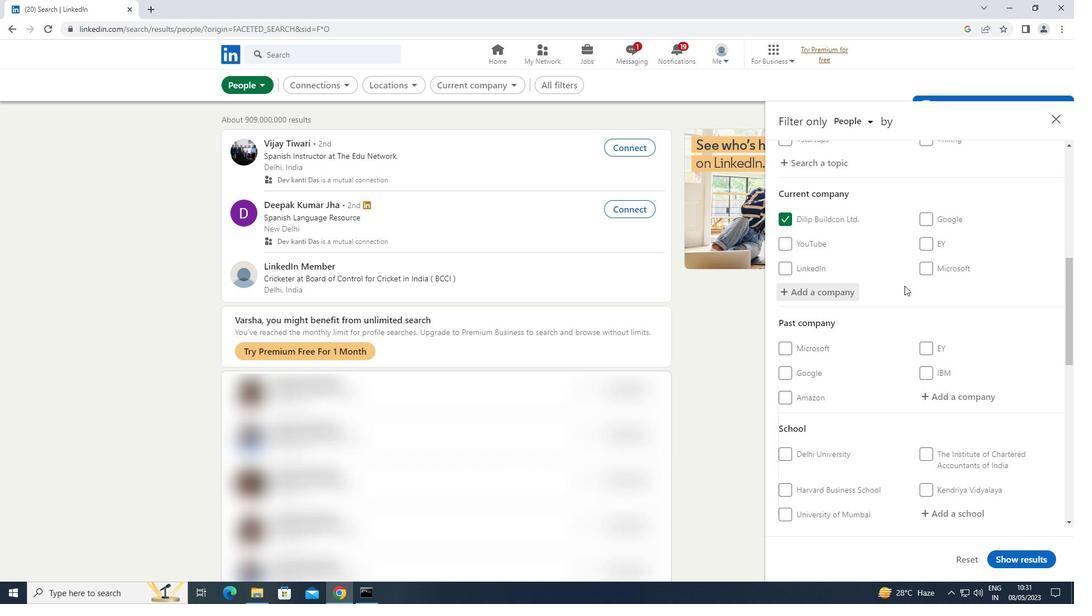 
Action: Mouse moved to (897, 292)
Screenshot: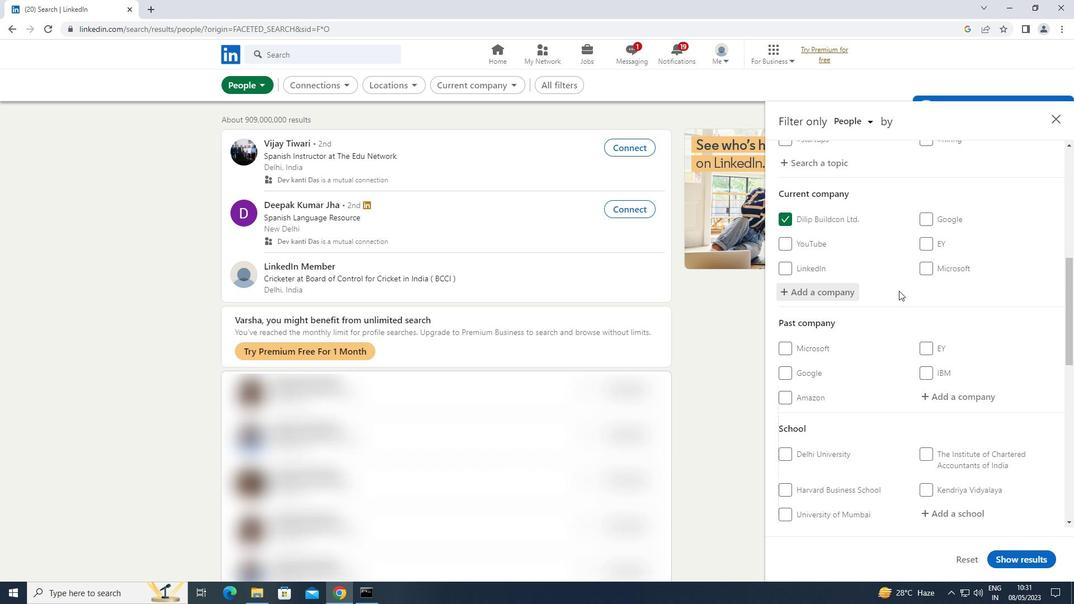 
Action: Mouse scrolled (897, 291) with delta (0, 0)
Screenshot: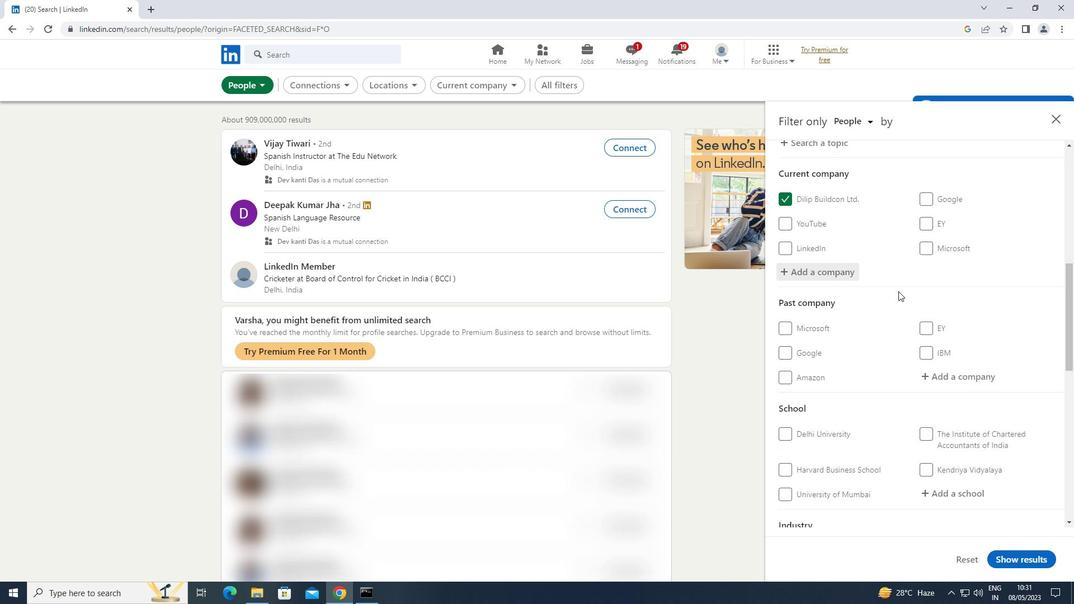 
Action: Mouse scrolled (897, 291) with delta (0, 0)
Screenshot: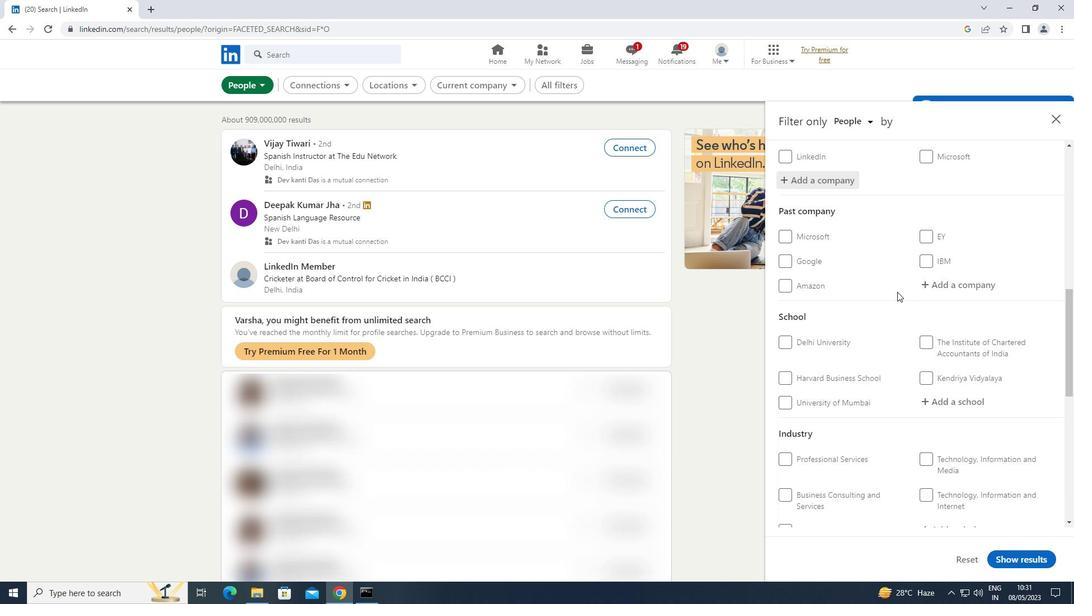 
Action: Mouse scrolled (897, 291) with delta (0, 0)
Screenshot: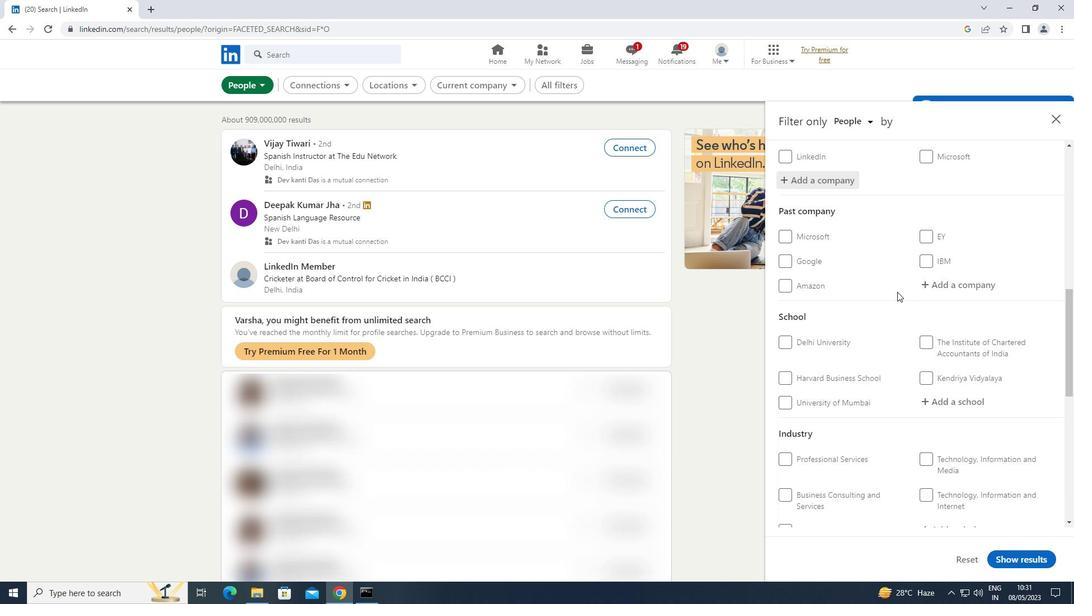 
Action: Mouse moved to (952, 286)
Screenshot: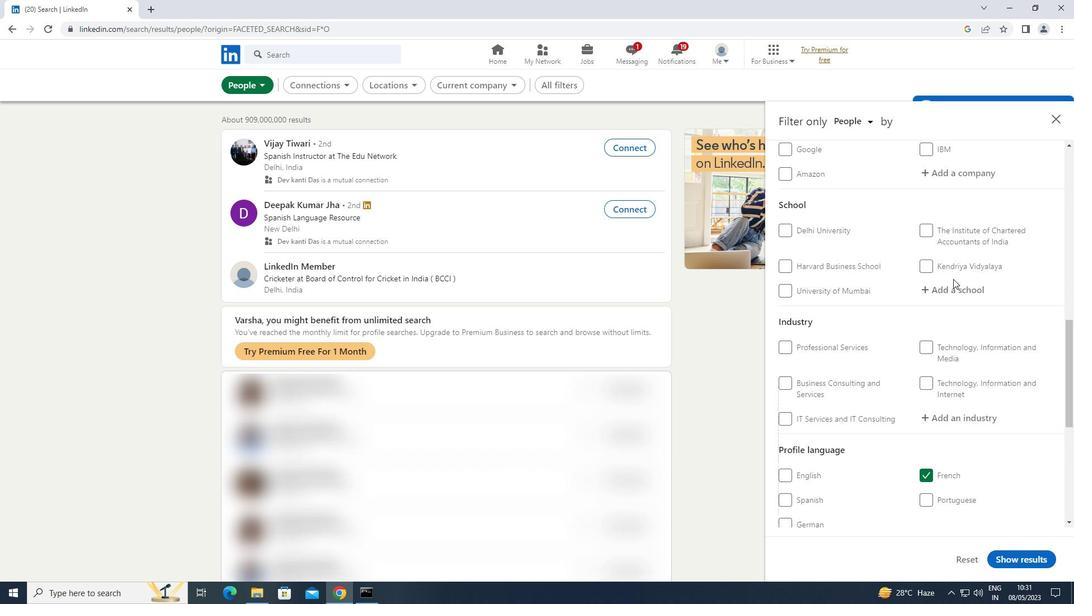 
Action: Mouse pressed left at (952, 286)
Screenshot: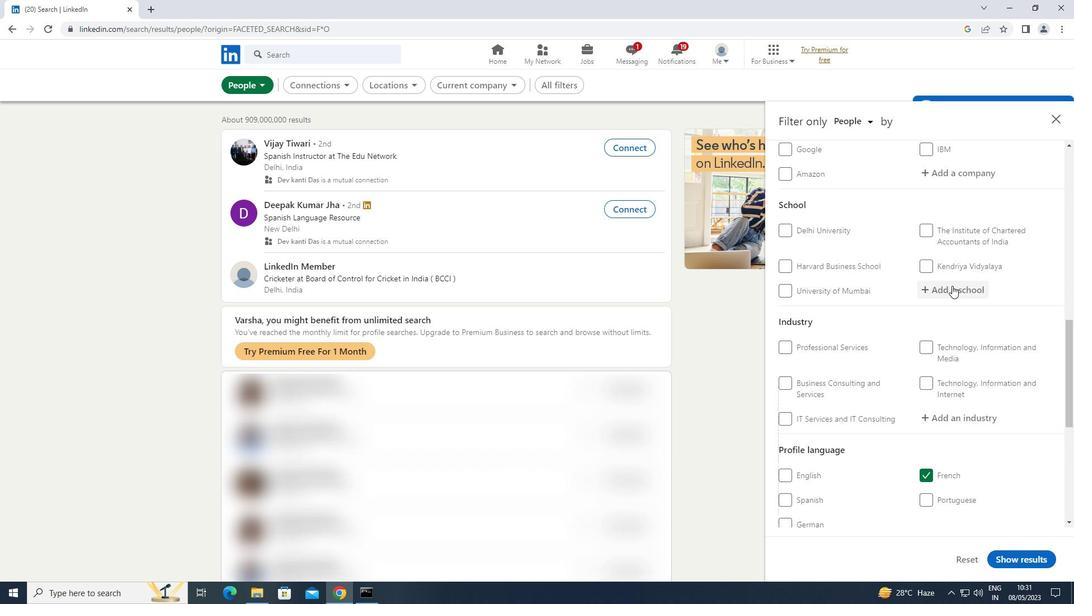 
Action: Key pressed <Key.shift>DY<Key.space><Key.shift>PATIL
Screenshot: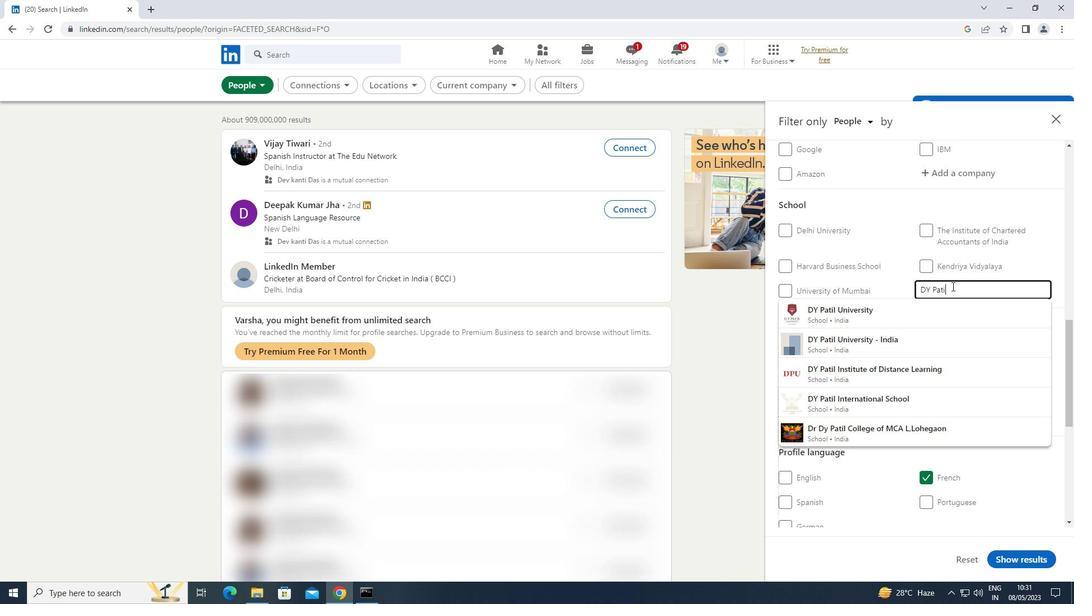 
Action: Mouse moved to (900, 316)
Screenshot: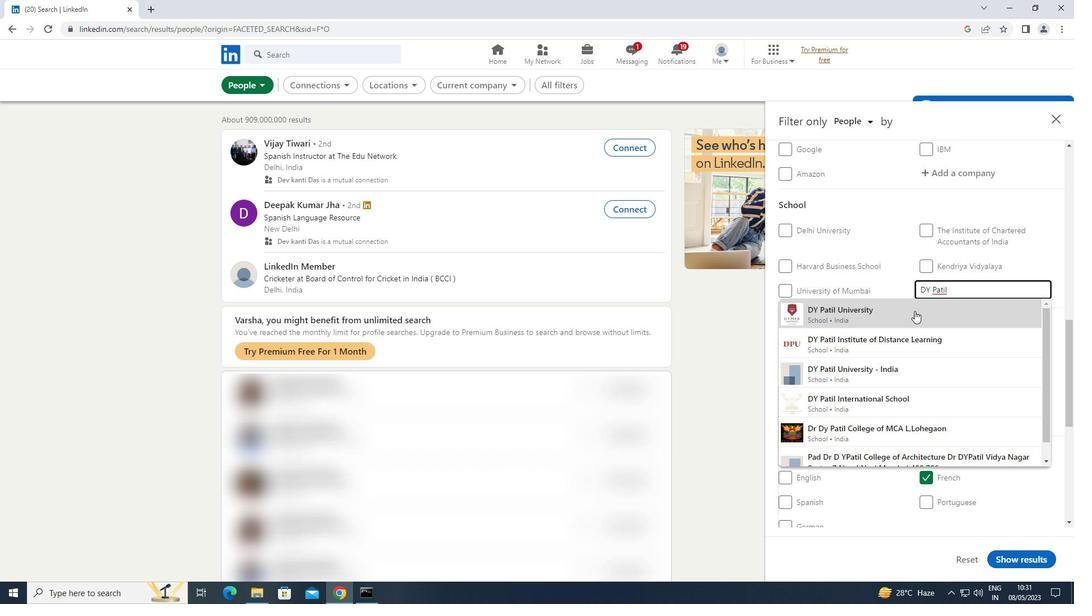
Action: Mouse pressed left at (900, 316)
Screenshot: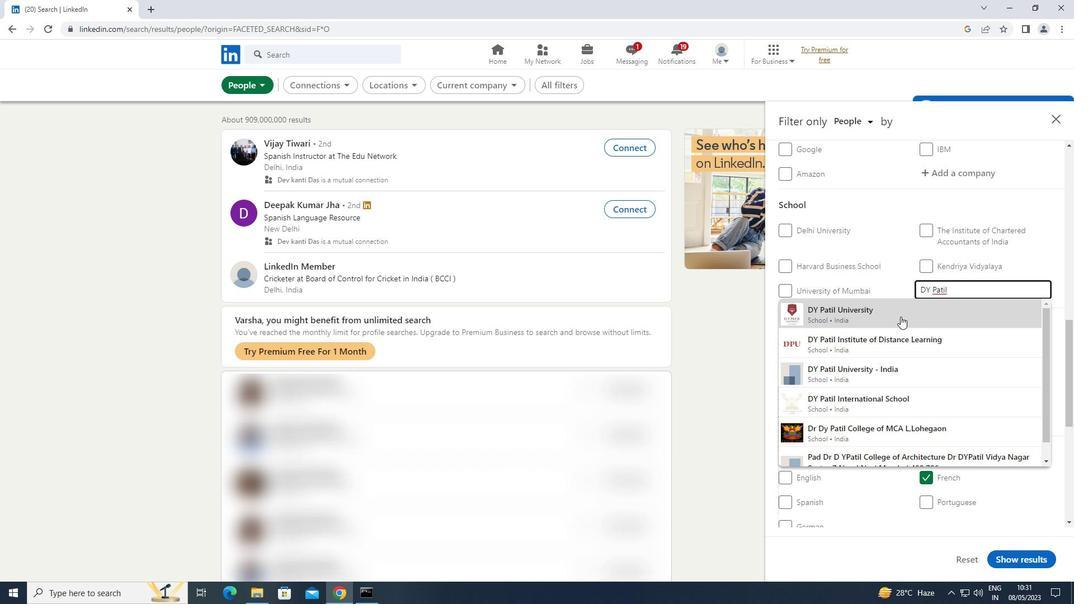 
Action: Mouse scrolled (900, 316) with delta (0, 0)
Screenshot: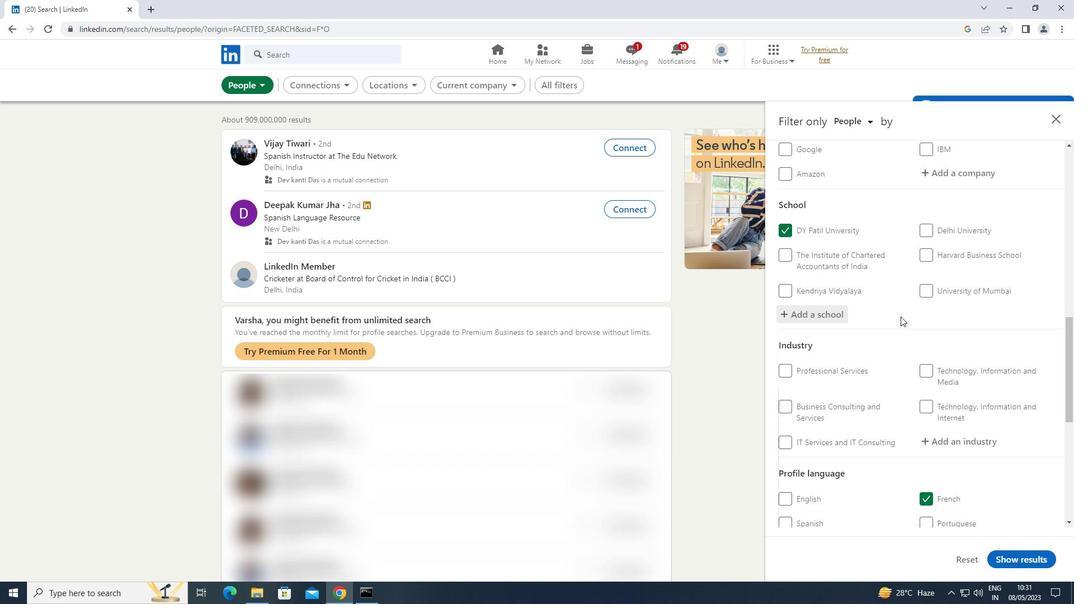 
Action: Mouse scrolled (900, 316) with delta (0, 0)
Screenshot: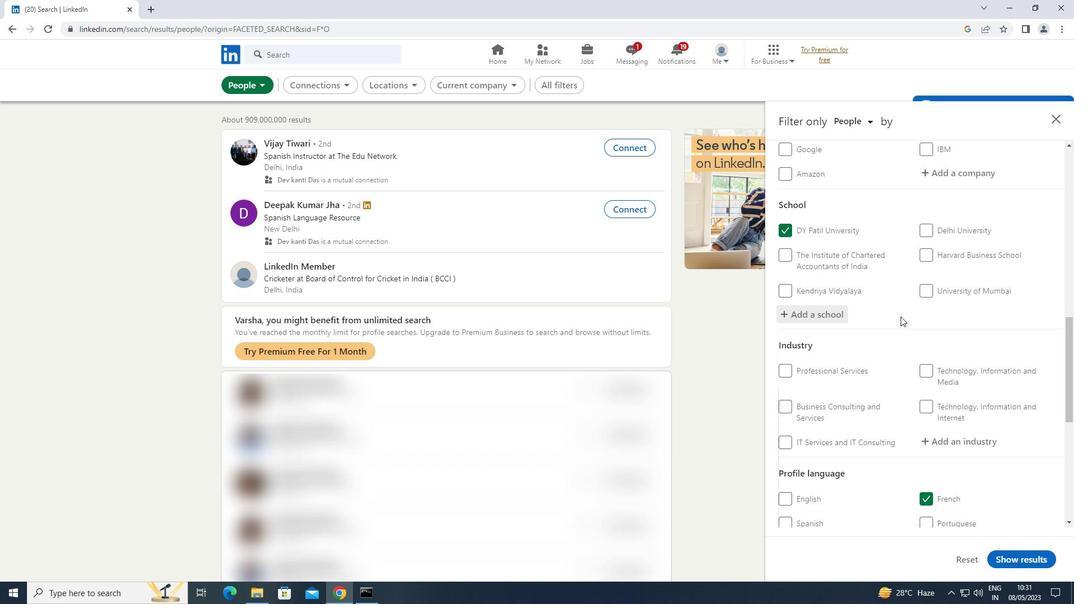 
Action: Mouse scrolled (900, 316) with delta (0, 0)
Screenshot: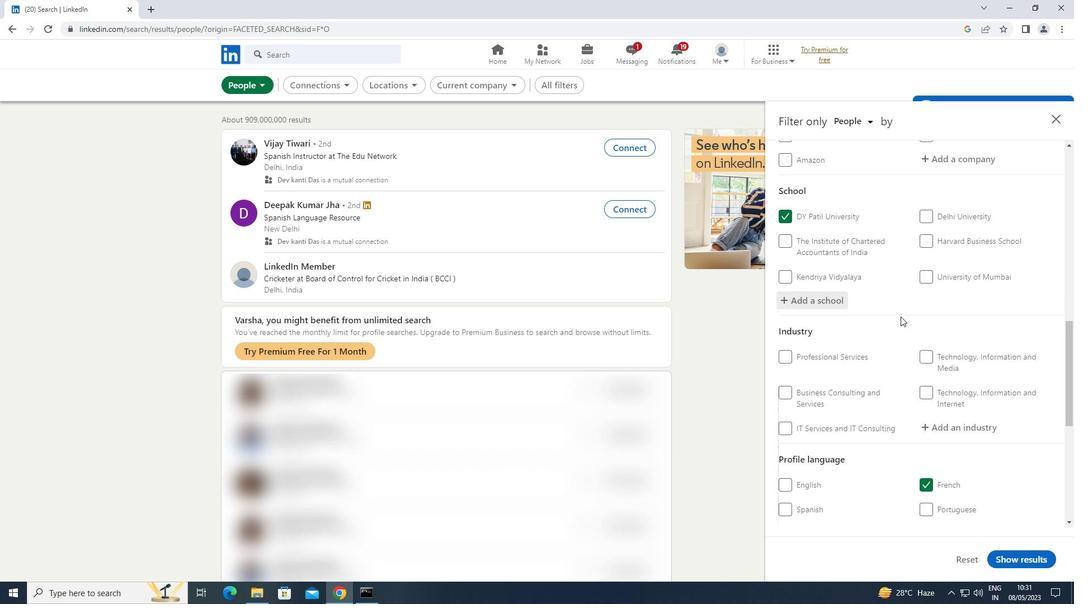 
Action: Mouse moved to (952, 275)
Screenshot: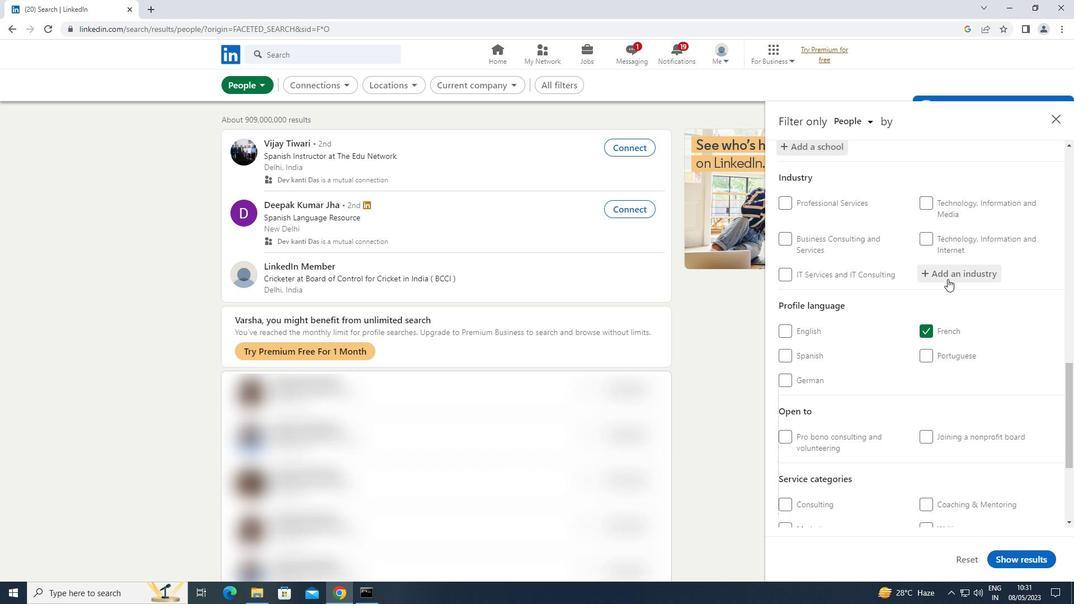 
Action: Mouse pressed left at (952, 275)
Screenshot: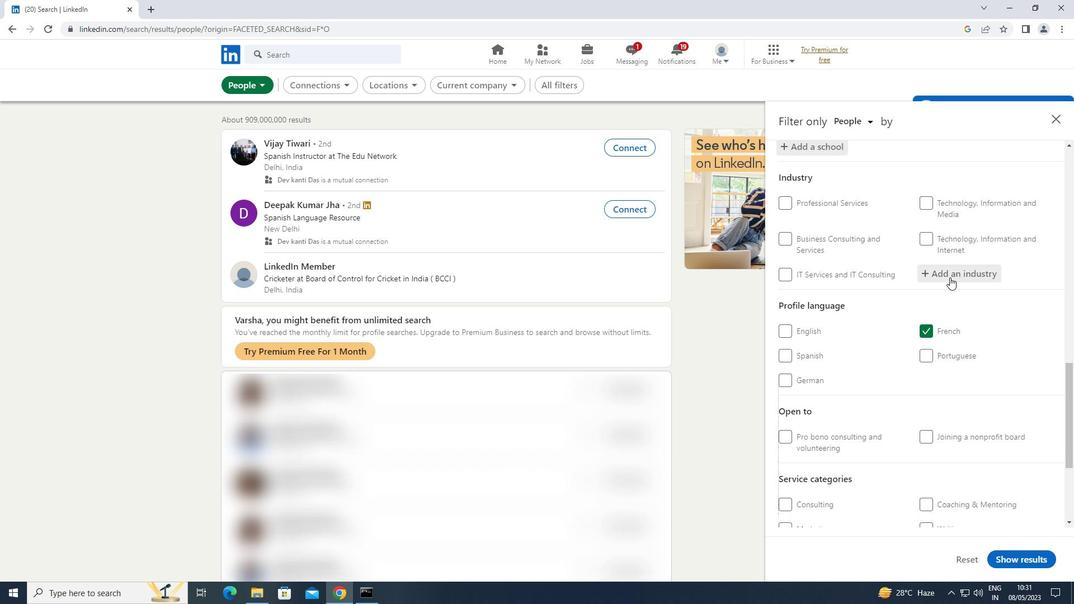 
Action: Key pressed <Key.shift>ADVERTIS
Screenshot: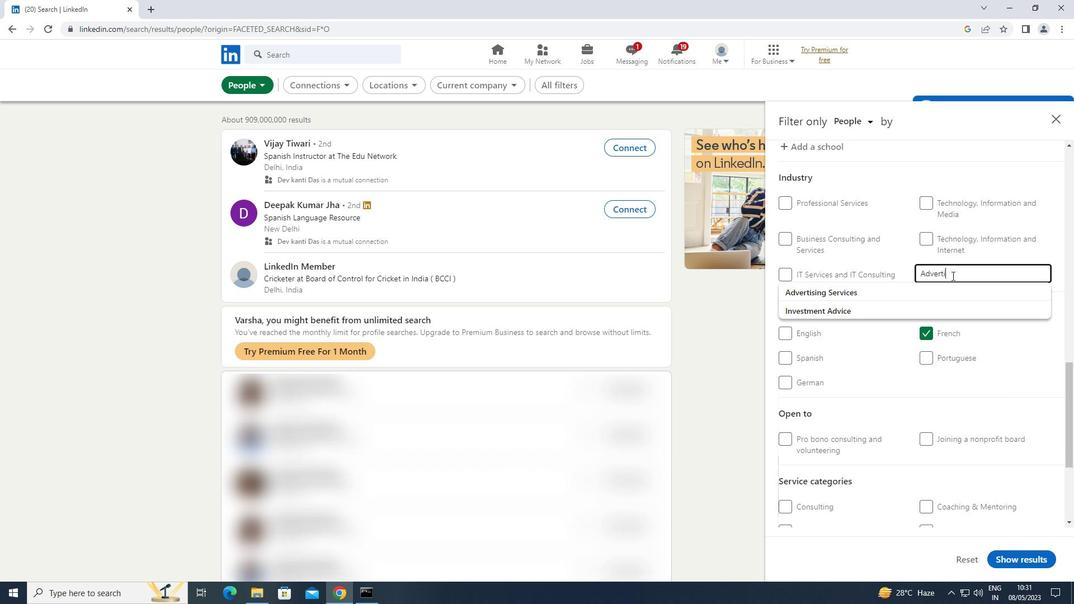 
Action: Mouse moved to (841, 293)
Screenshot: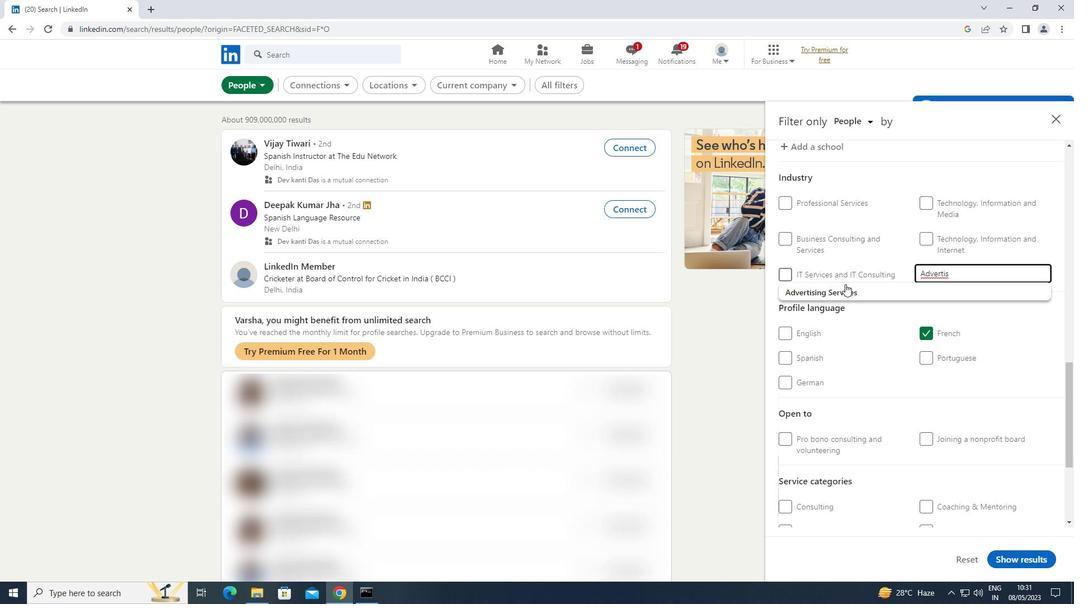 
Action: Mouse pressed left at (841, 293)
Screenshot: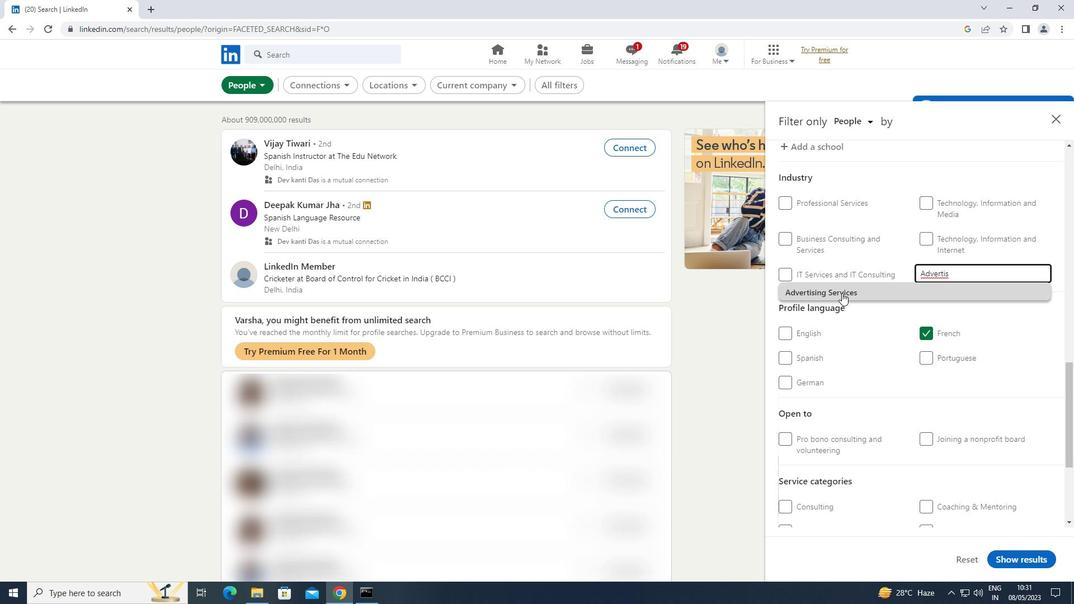 
Action: Mouse scrolled (841, 292) with delta (0, 0)
Screenshot: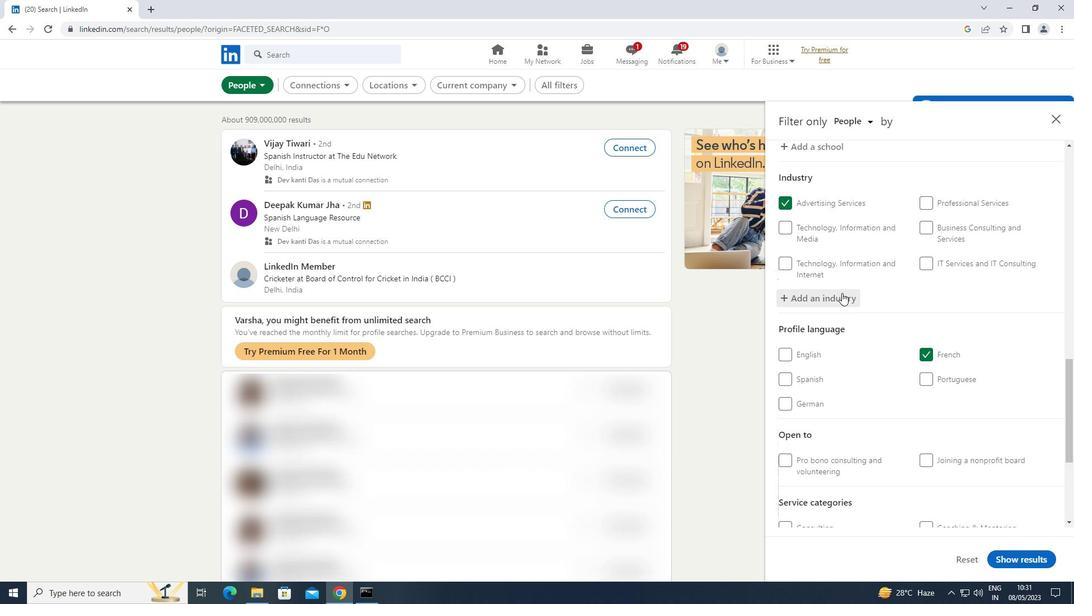 
Action: Mouse scrolled (841, 292) with delta (0, 0)
Screenshot: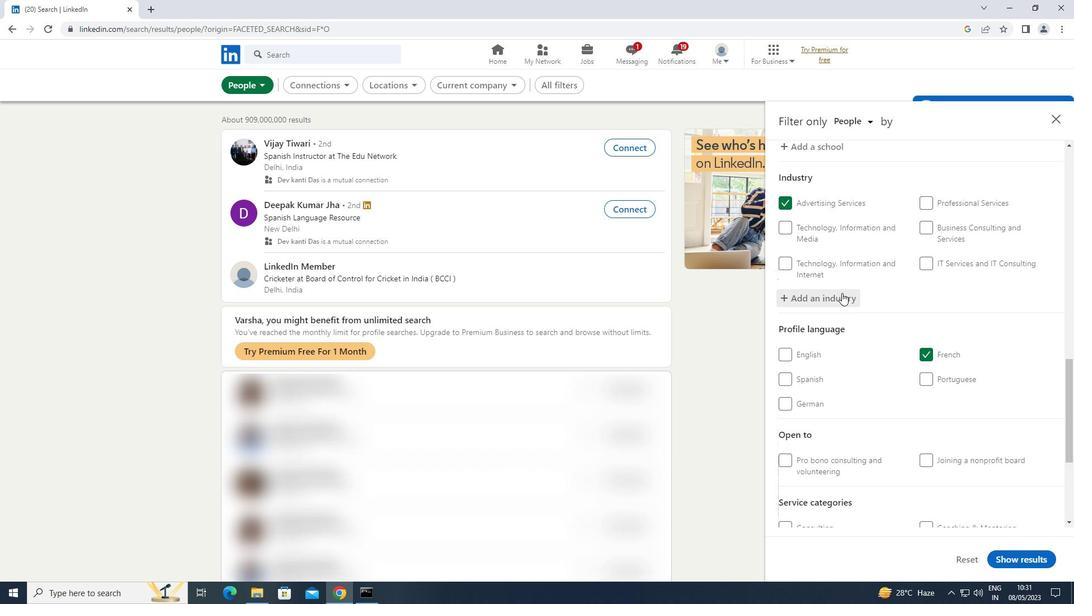 
Action: Mouse scrolled (841, 292) with delta (0, 0)
Screenshot: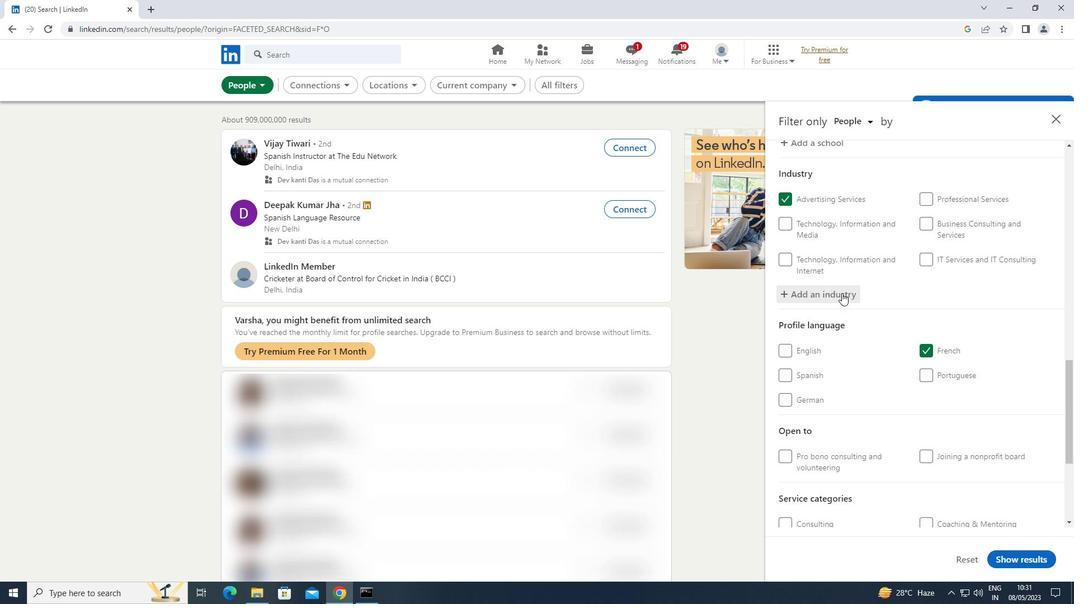 
Action: Mouse moved to (946, 403)
Screenshot: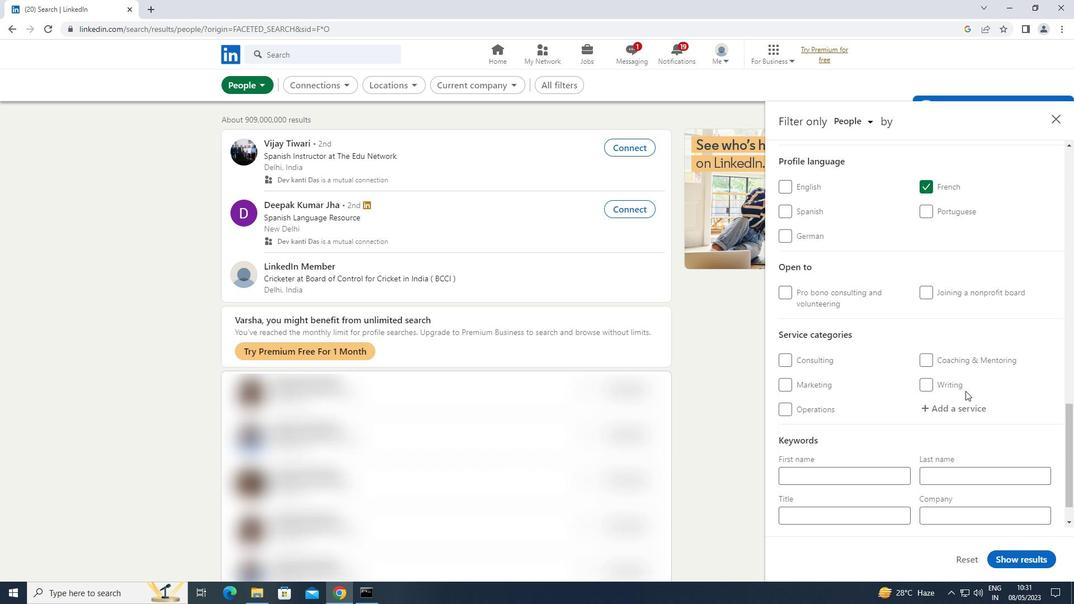 
Action: Mouse pressed left at (946, 403)
Screenshot: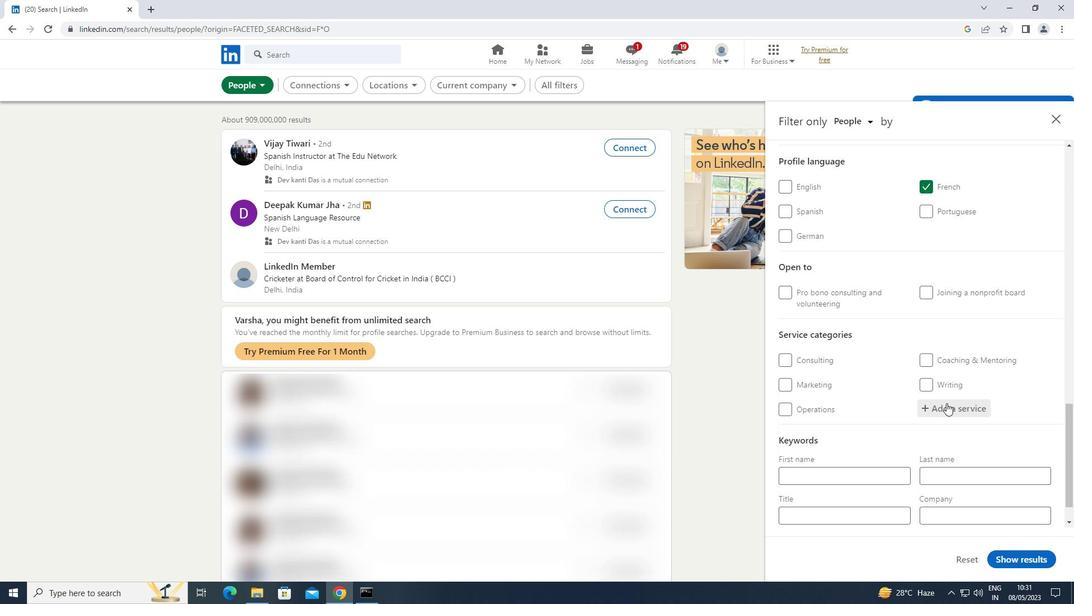 
Action: Key pressed <Key.shift>UX<Key.space><Key.shift>RESEAR
Screenshot: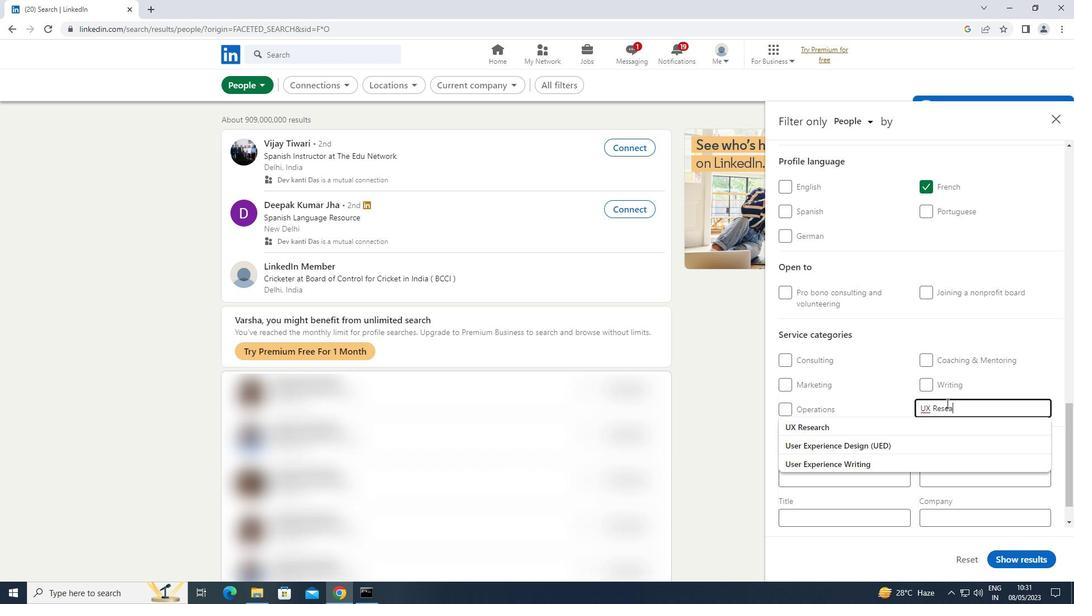 
Action: Mouse moved to (866, 429)
Screenshot: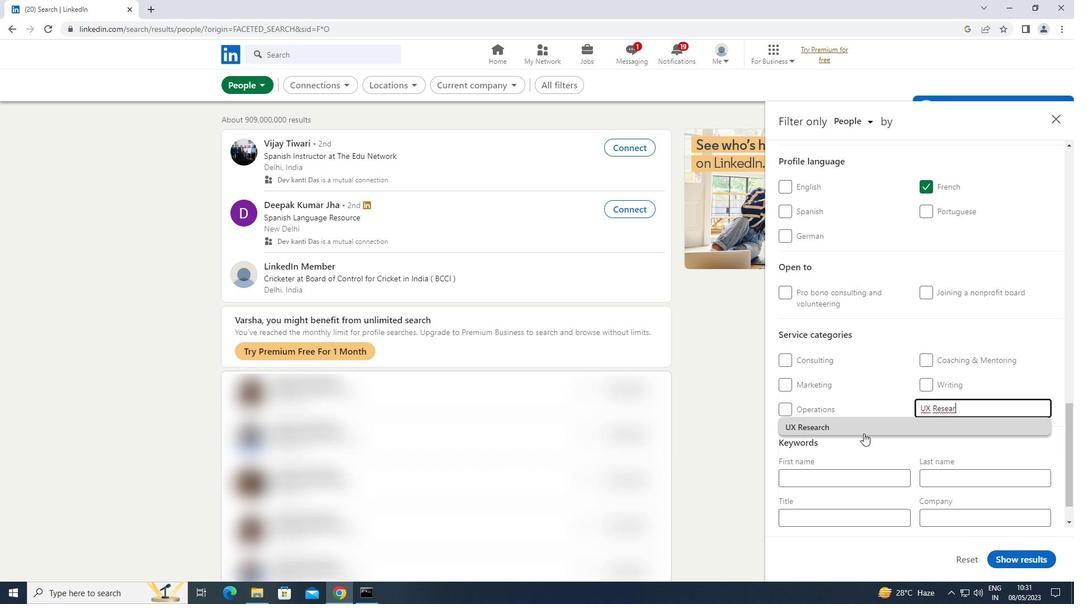 
Action: Mouse pressed left at (866, 429)
Screenshot: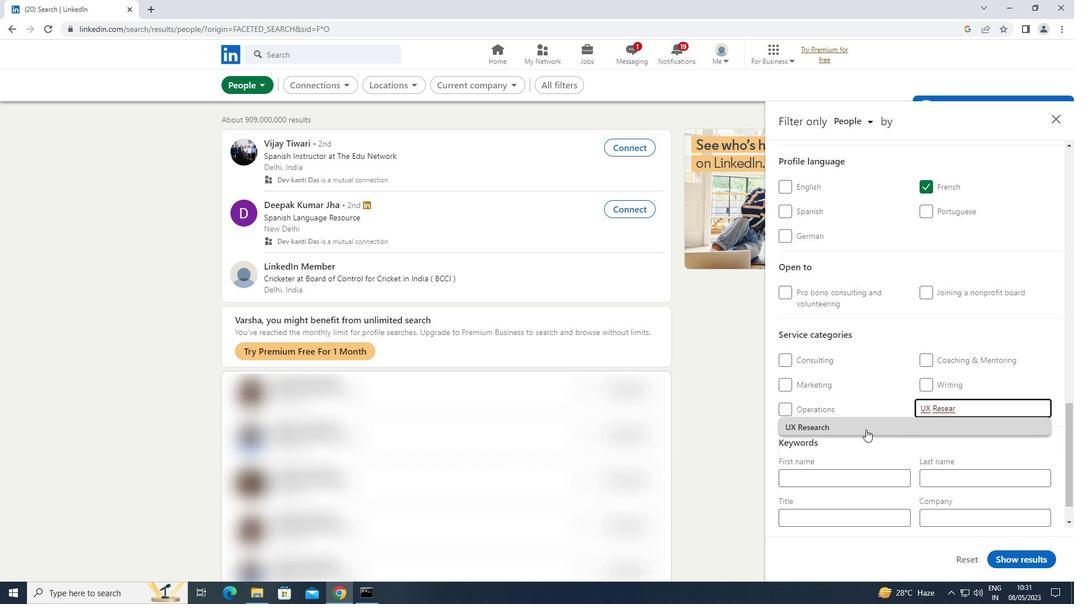 
Action: Mouse moved to (866, 429)
Screenshot: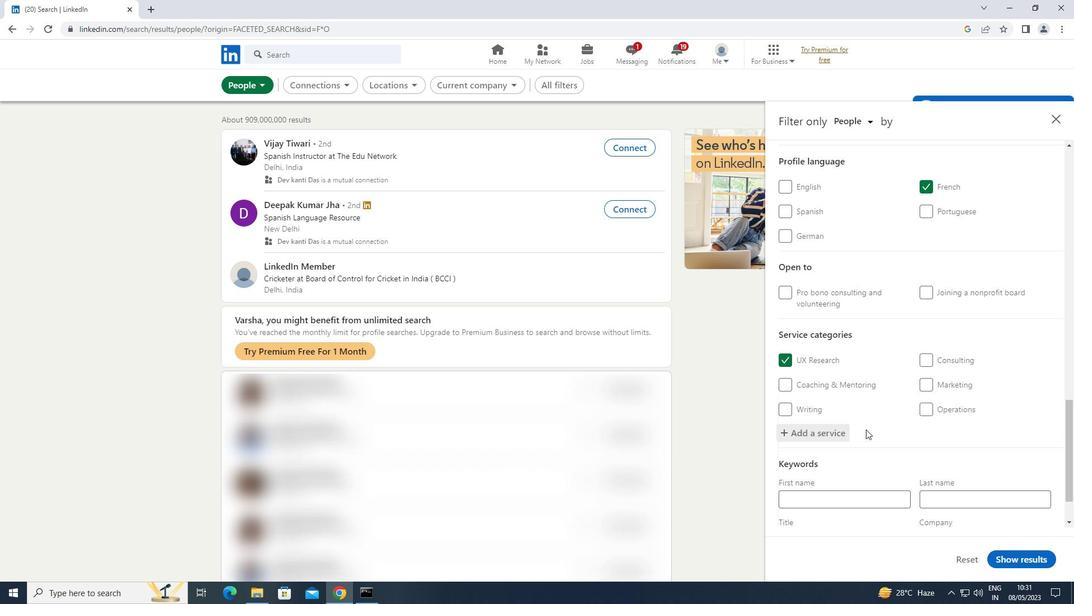 
Action: Mouse scrolled (866, 429) with delta (0, 0)
Screenshot: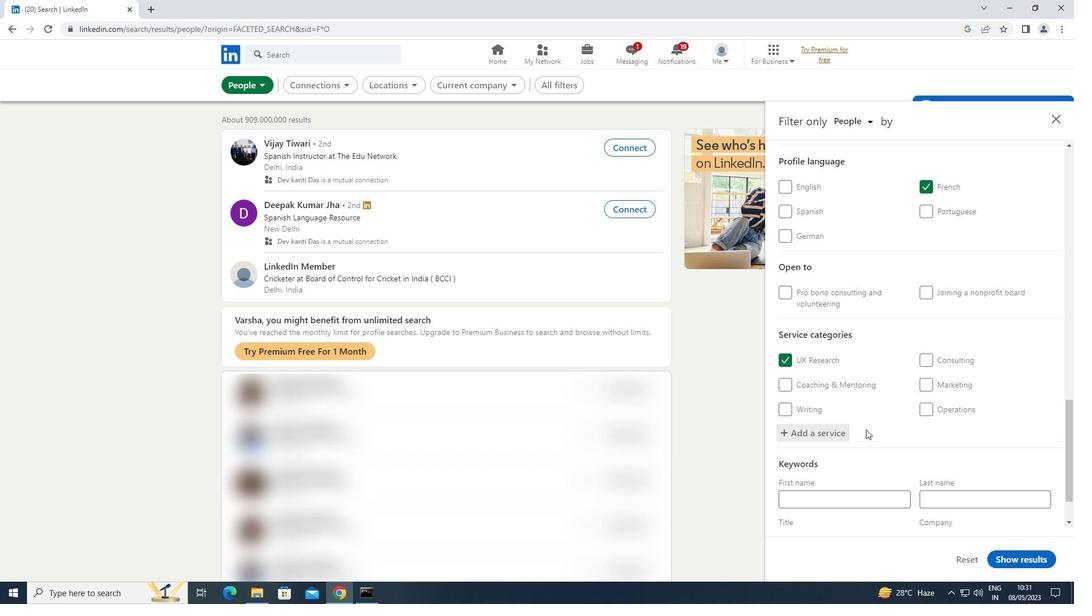 
Action: Mouse scrolled (866, 429) with delta (0, 0)
Screenshot: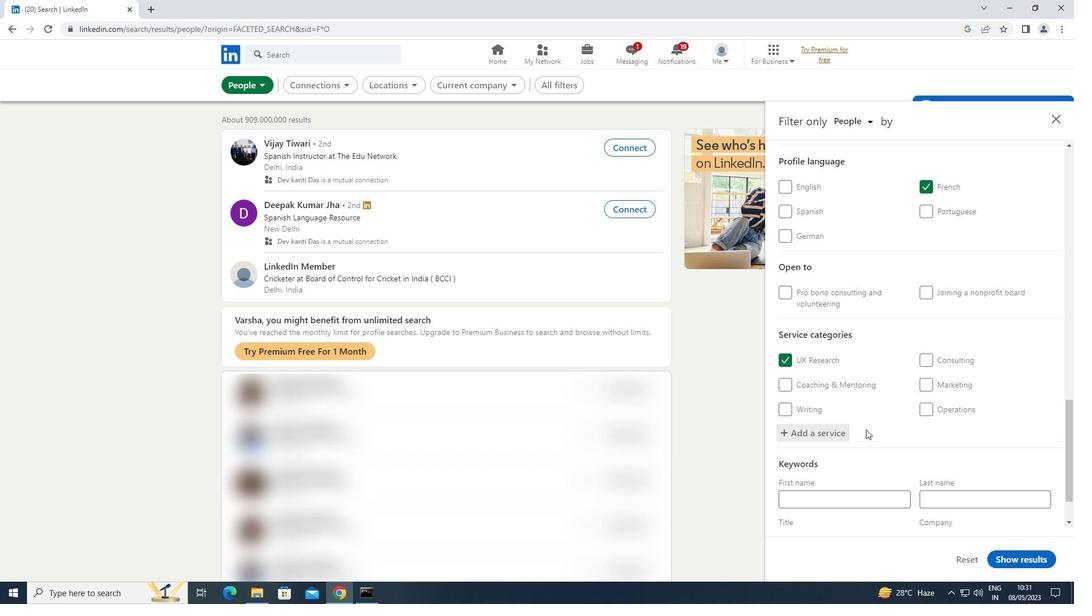 
Action: Mouse scrolled (866, 429) with delta (0, 0)
Screenshot: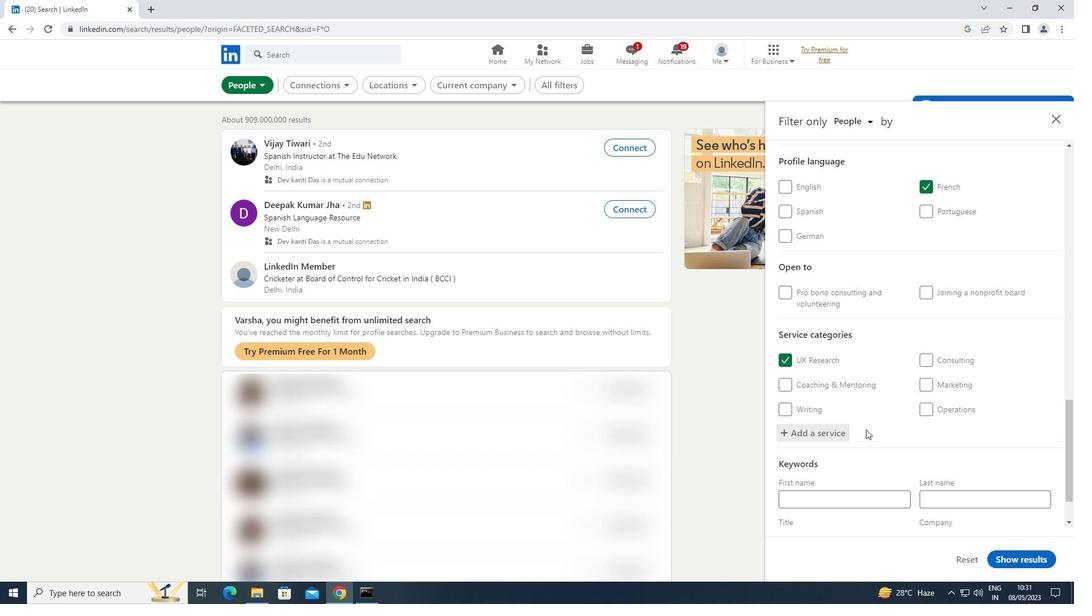 
Action: Mouse scrolled (866, 429) with delta (0, 0)
Screenshot: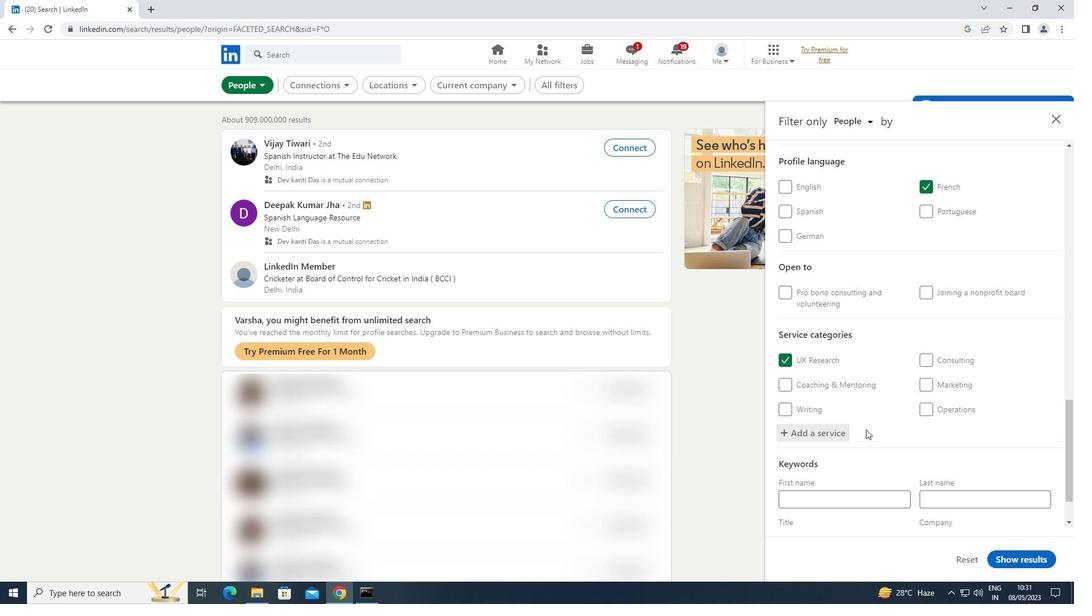
Action: Mouse scrolled (866, 429) with delta (0, 0)
Screenshot: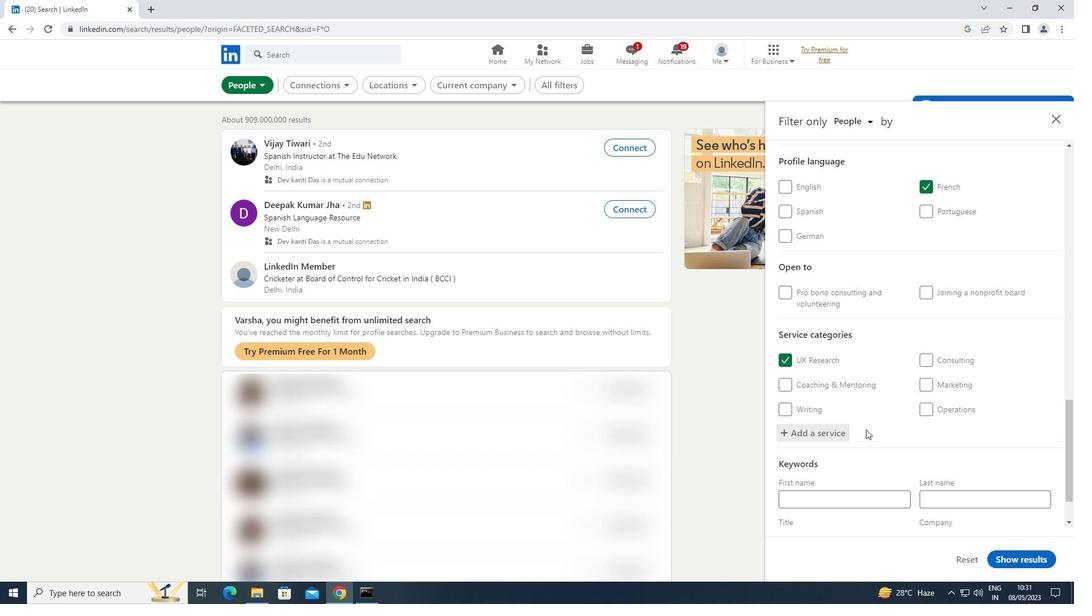 
Action: Mouse scrolled (866, 429) with delta (0, 0)
Screenshot: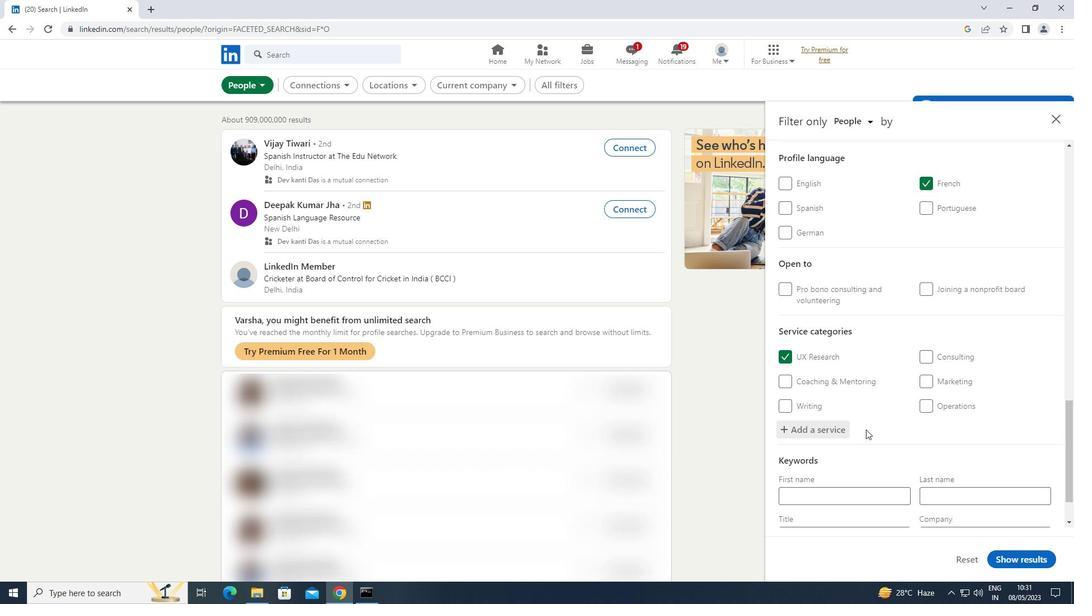 
Action: Mouse moved to (831, 473)
Screenshot: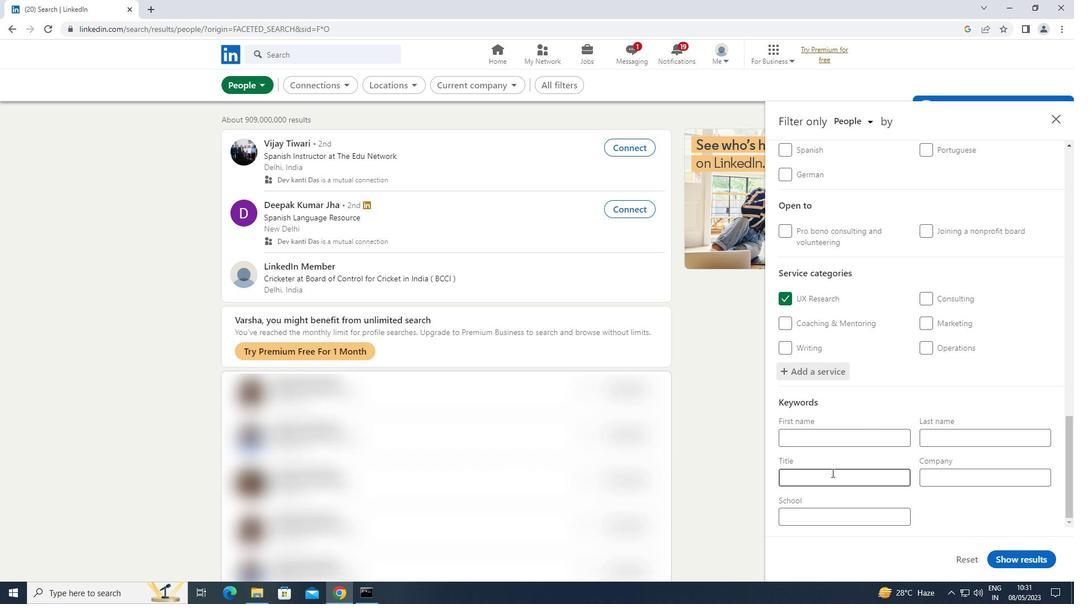 
Action: Mouse pressed left at (831, 473)
Screenshot: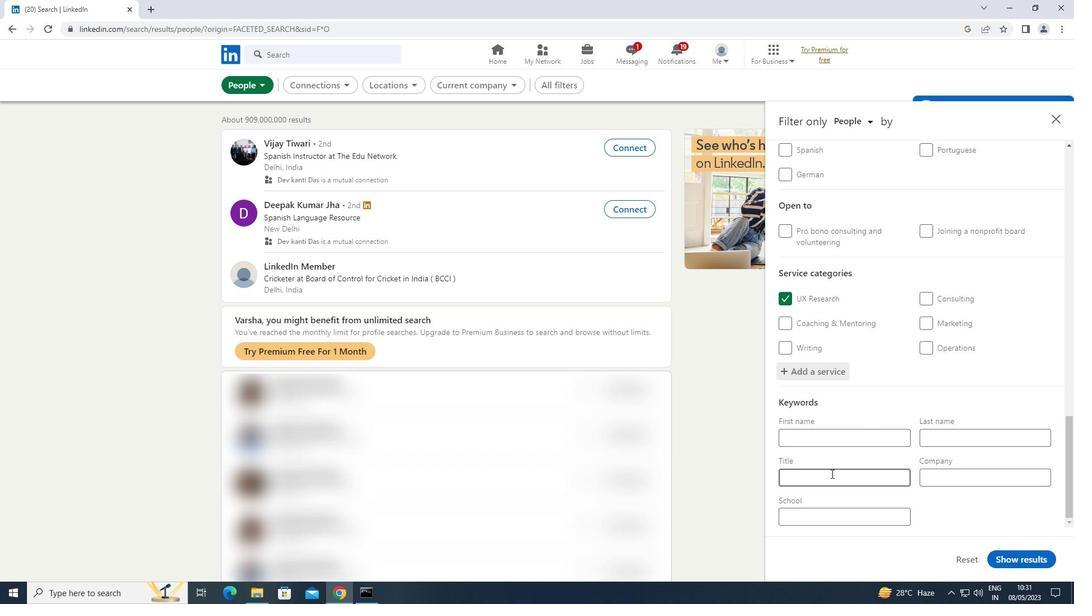 
Action: Key pressed <Key.shift>MEDICAL<Key.space><Key.shift>TRANSCRIPTIONIST
Screenshot: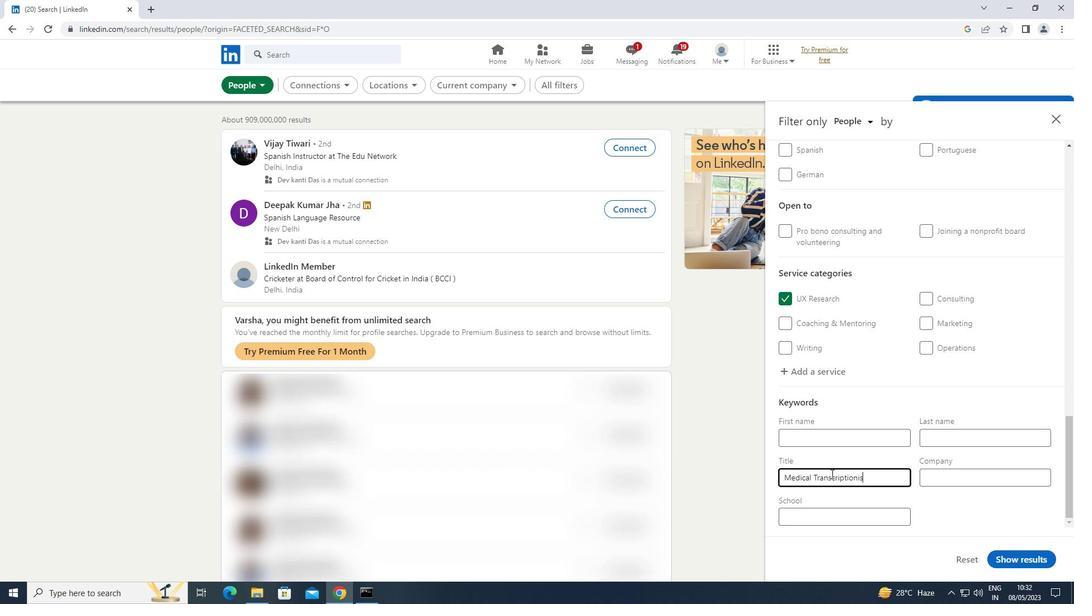 
Action: Mouse moved to (1037, 560)
Screenshot: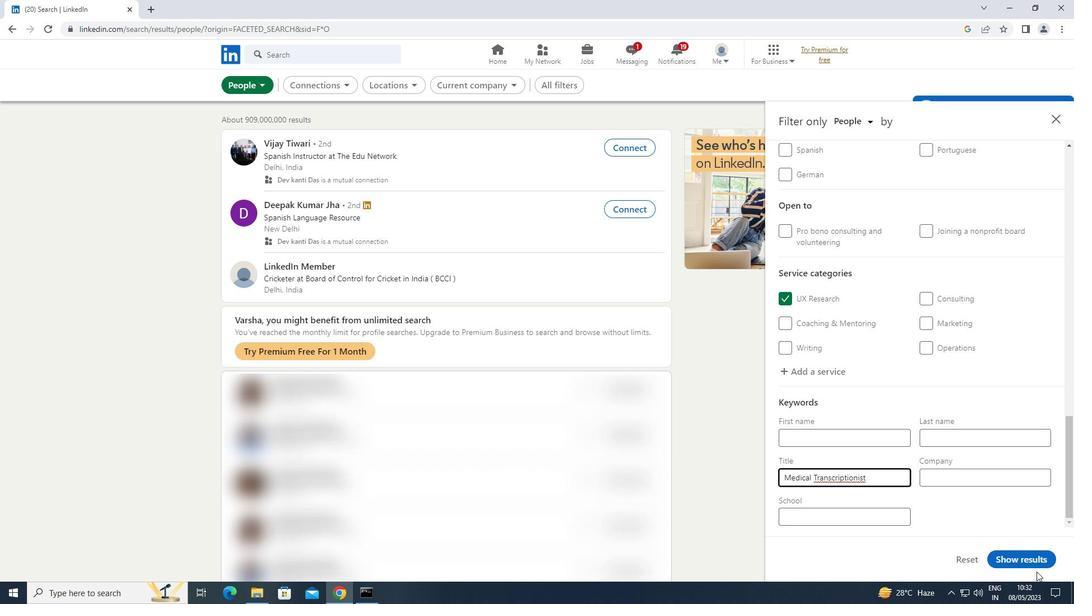 
Action: Mouse pressed left at (1037, 560)
Screenshot: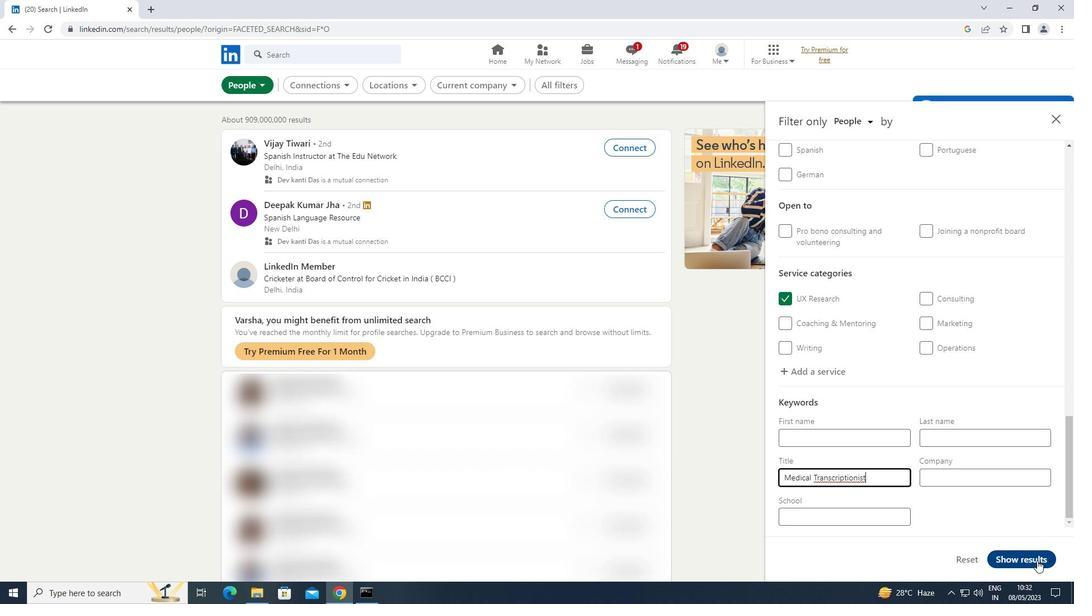 
